 Task: Check a repository's "Traffic" to analyze its visitor data and trends.
Action: Mouse moved to (455, 181)
Screenshot: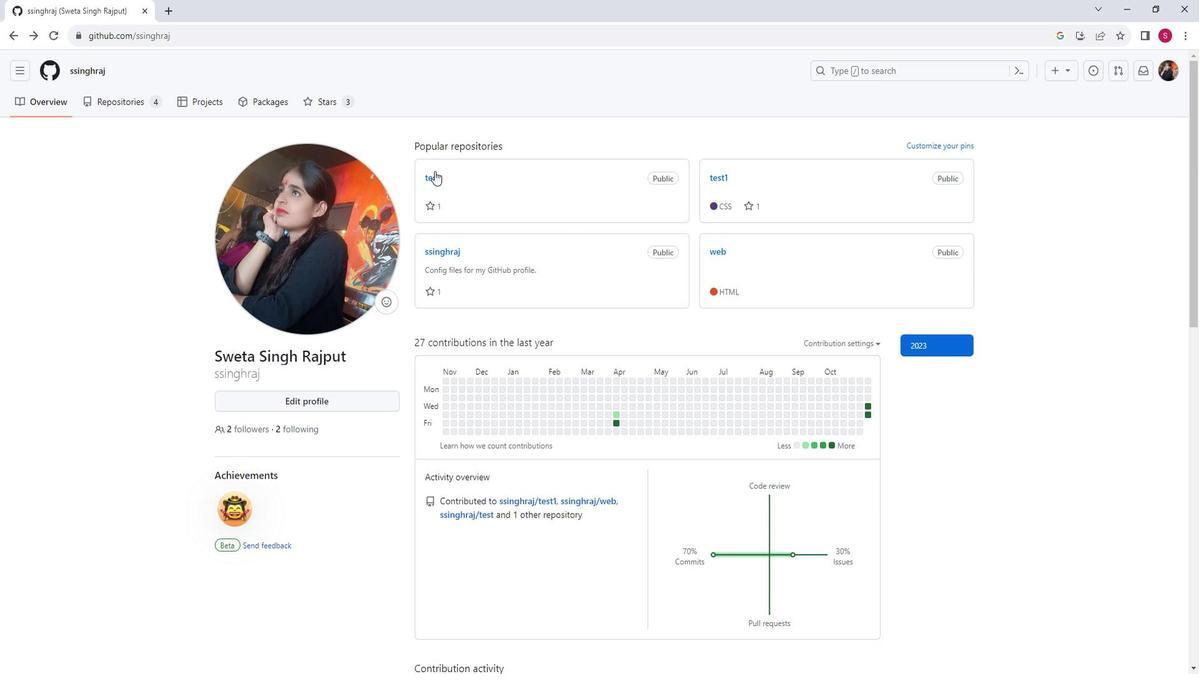 
Action: Mouse pressed left at (455, 181)
Screenshot: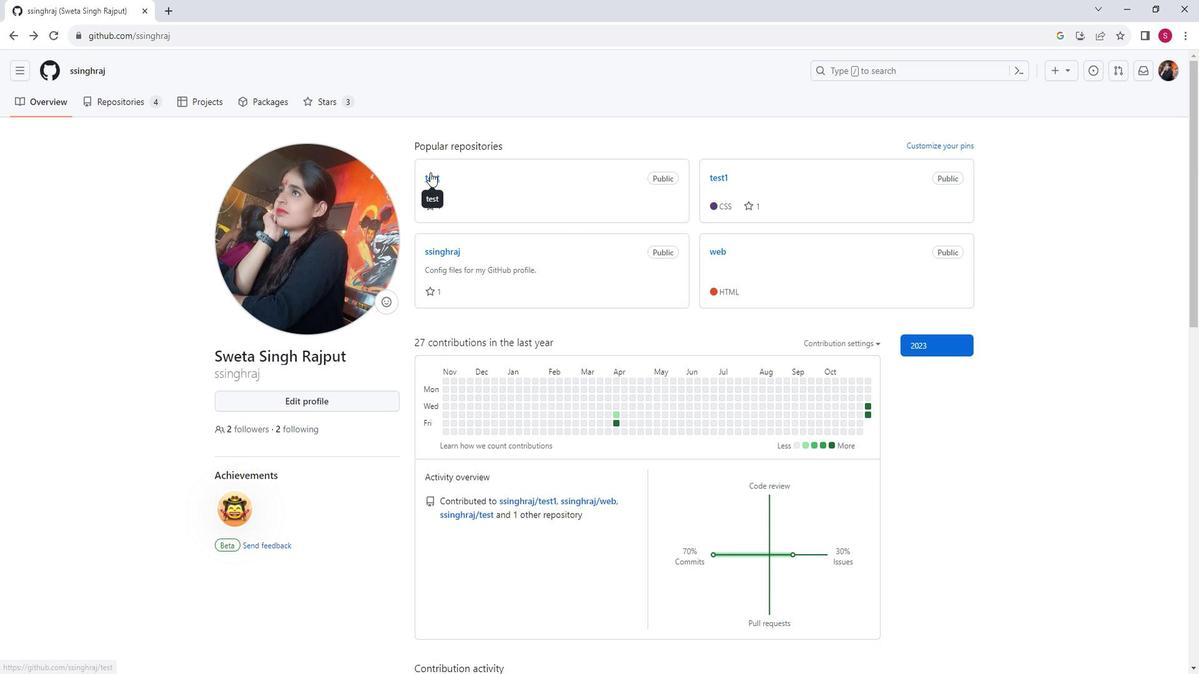 
Action: Mouse moved to (517, 113)
Screenshot: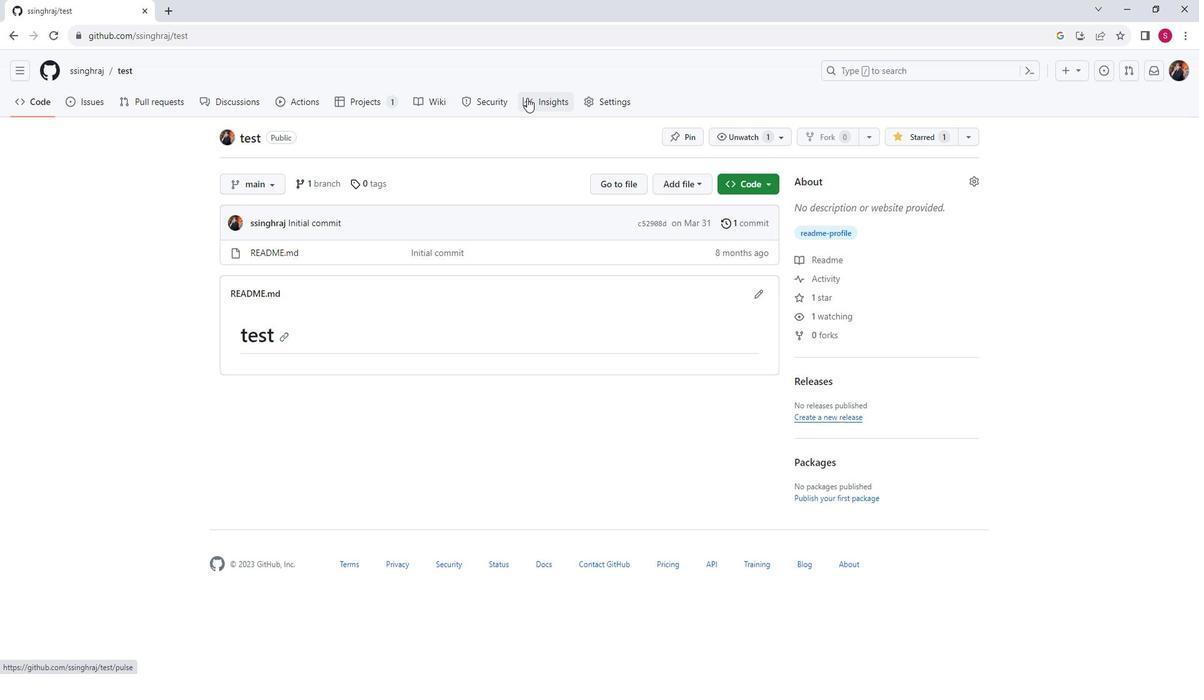 
Action: Mouse pressed left at (517, 113)
Screenshot: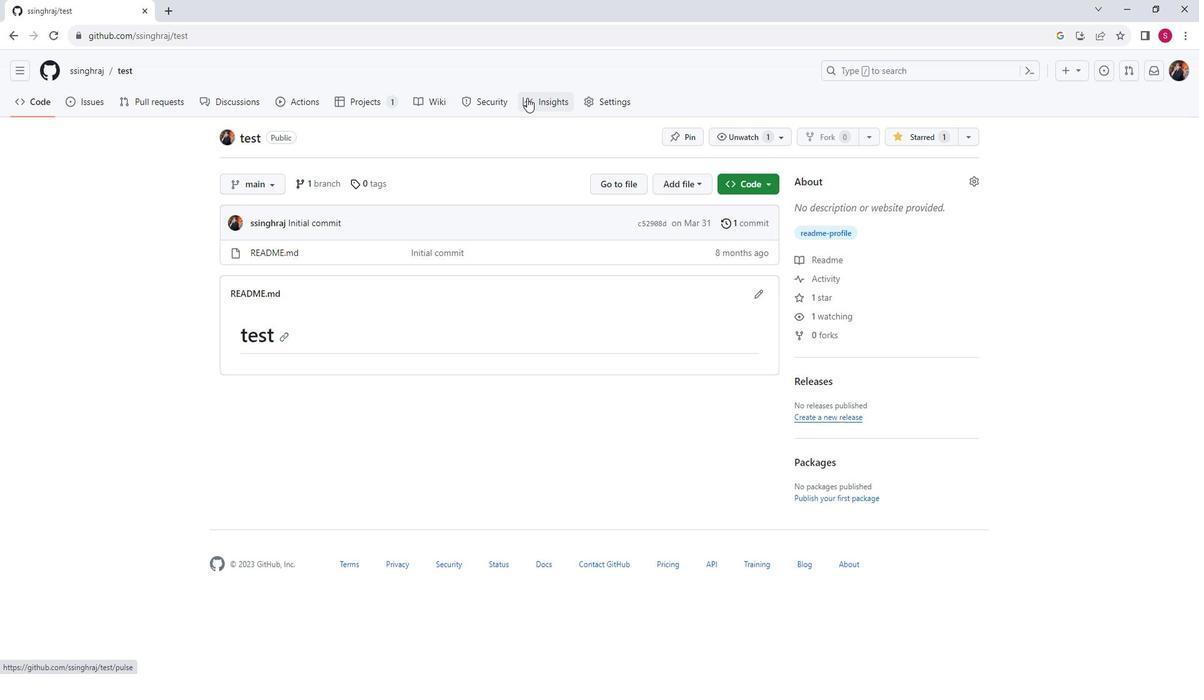 
Action: Mouse moved to (370, 246)
Screenshot: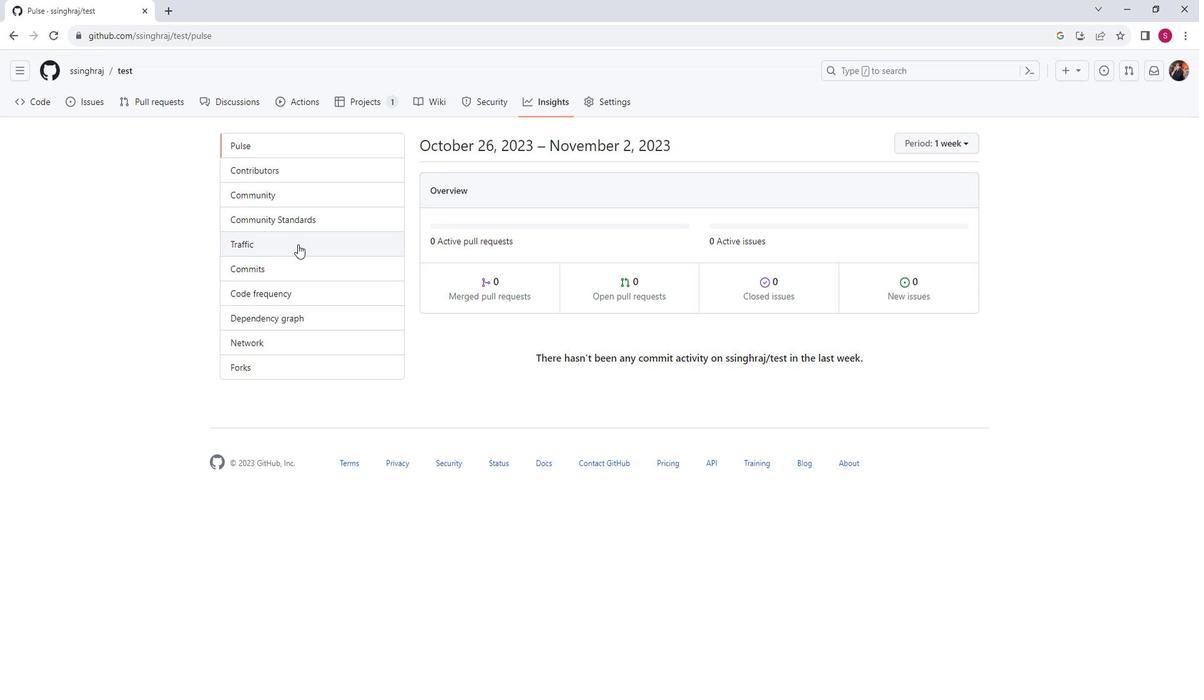 
Action: Mouse pressed left at (370, 246)
Screenshot: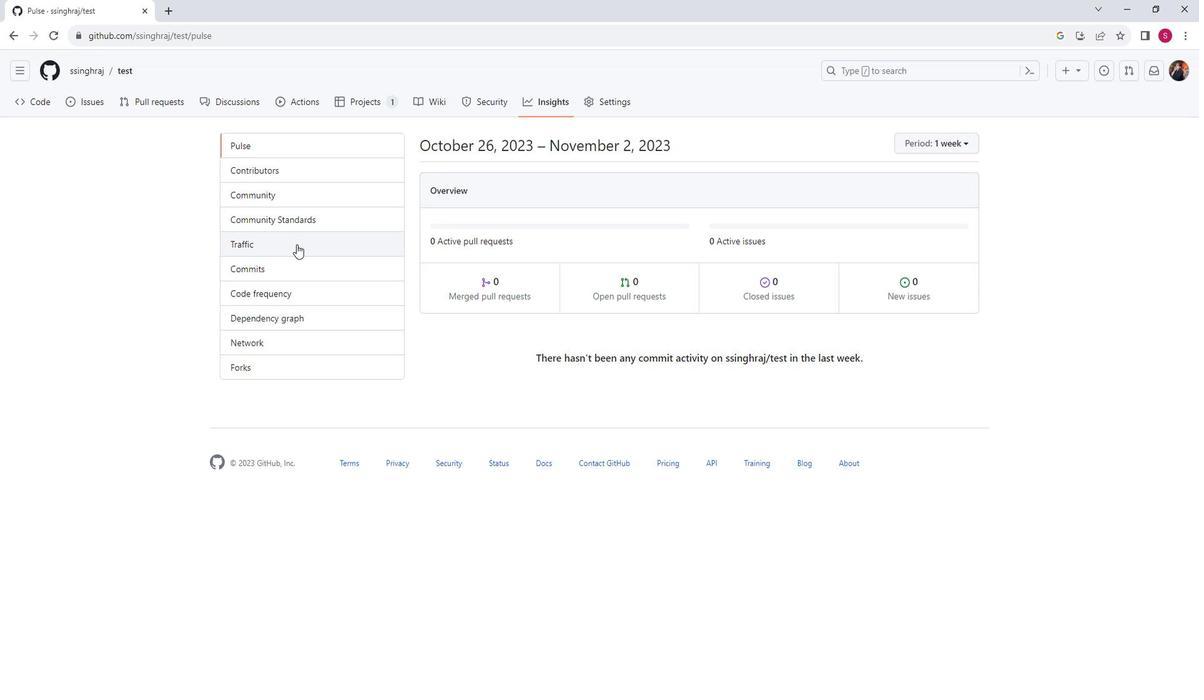 
Action: Mouse moved to (555, 326)
Screenshot: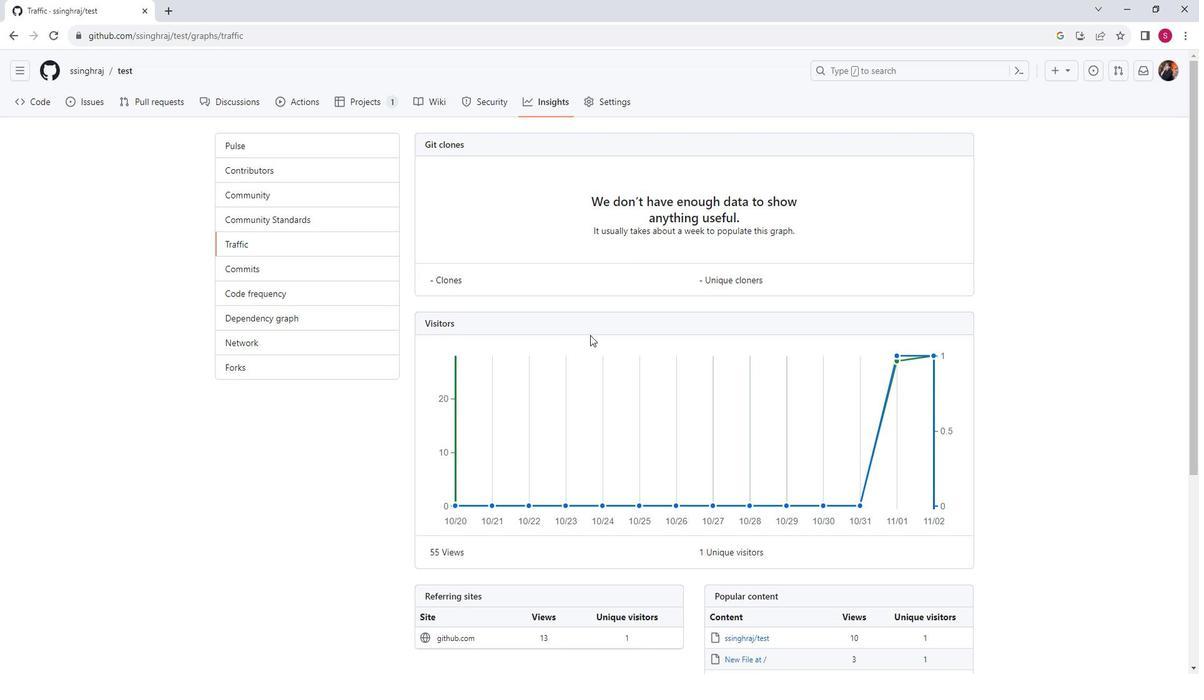 
Action: Mouse scrolled (555, 325) with delta (0, 0)
Screenshot: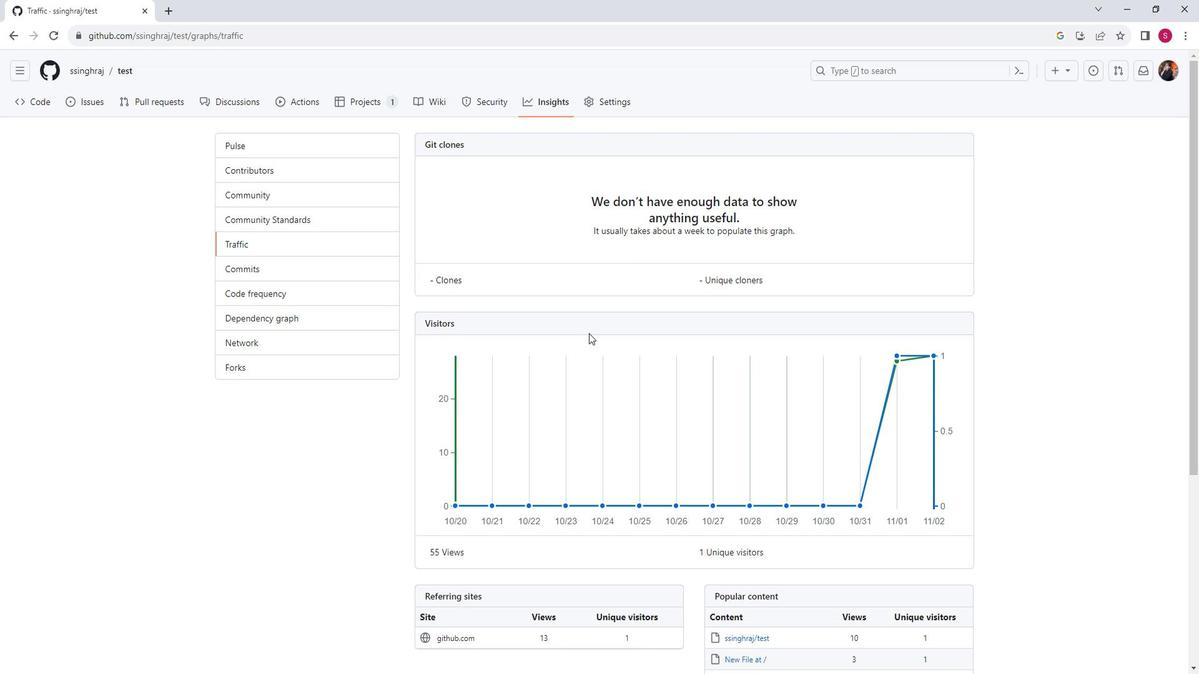 
Action: Mouse scrolled (555, 325) with delta (0, 0)
Screenshot: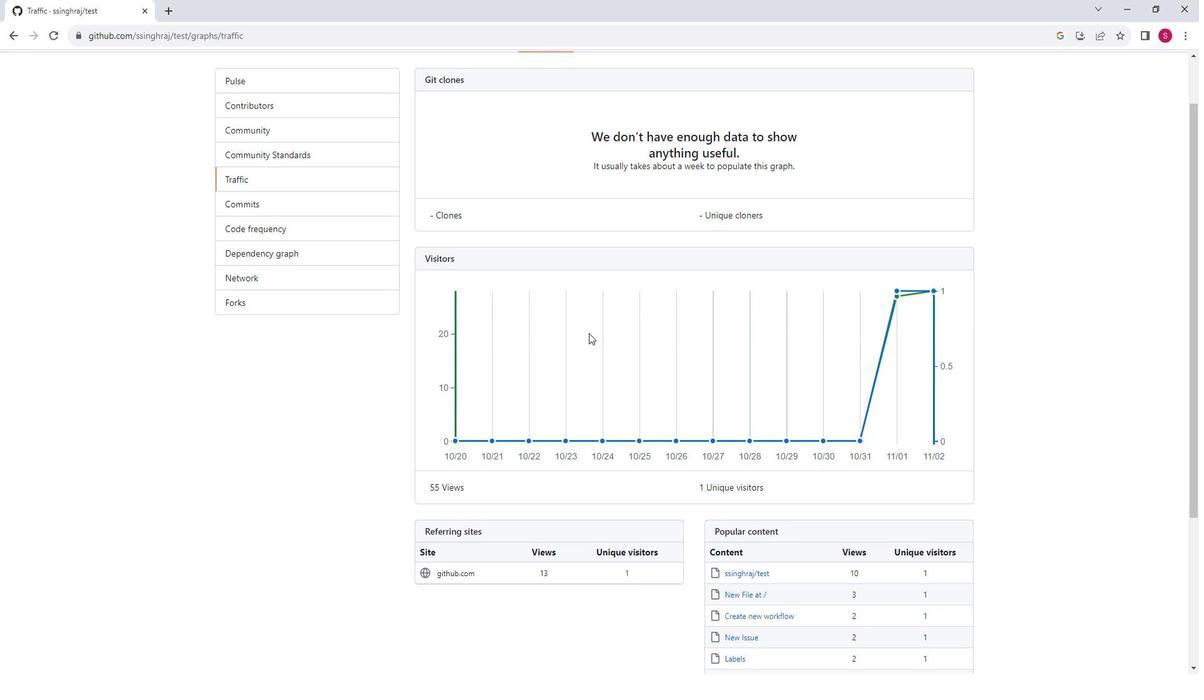 
Action: Mouse scrolled (555, 325) with delta (0, 0)
Screenshot: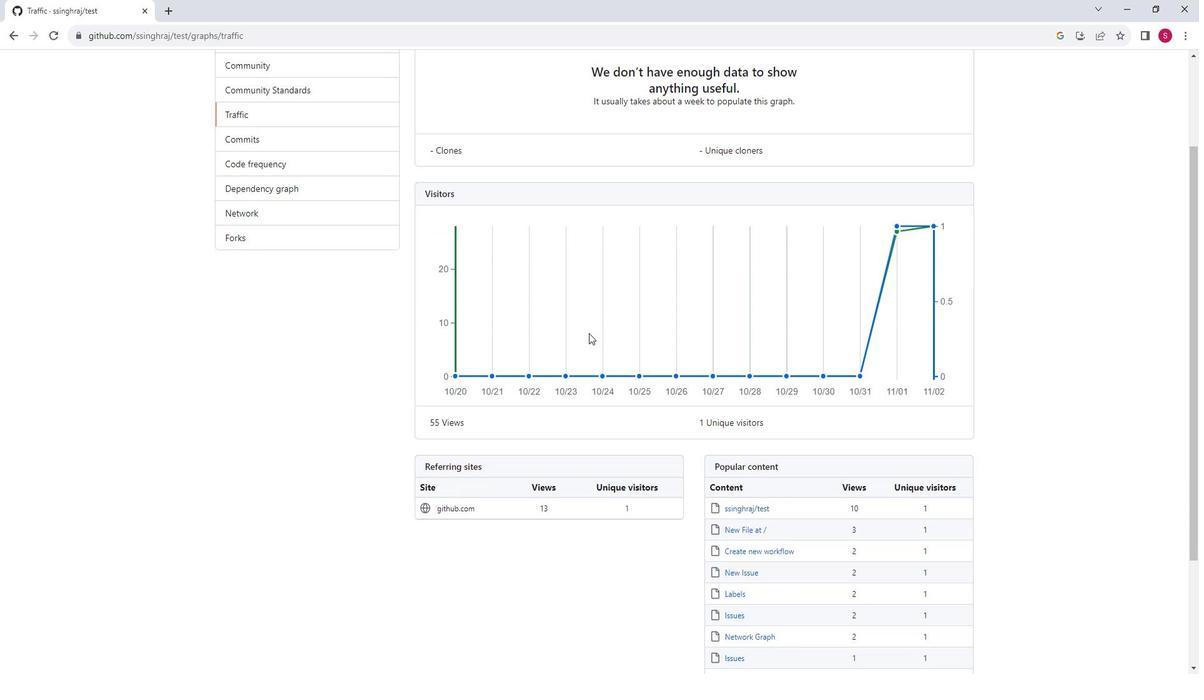 
Action: Mouse moved to (457, 349)
Screenshot: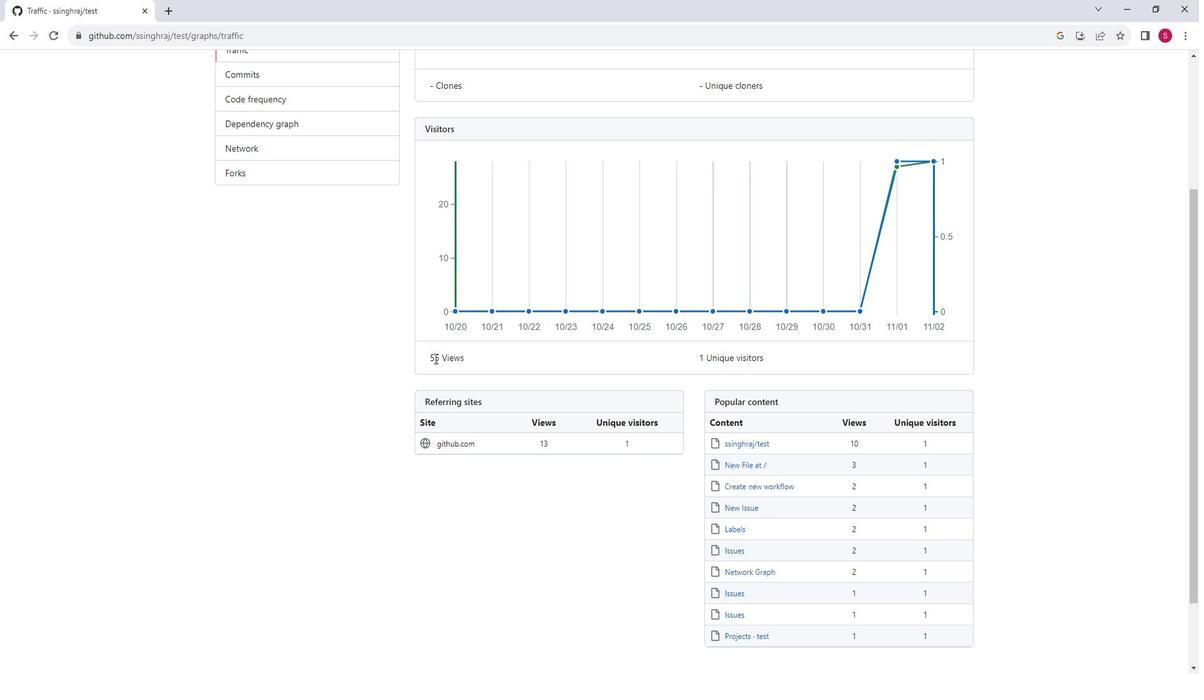 
Action: Mouse pressed left at (457, 349)
Screenshot: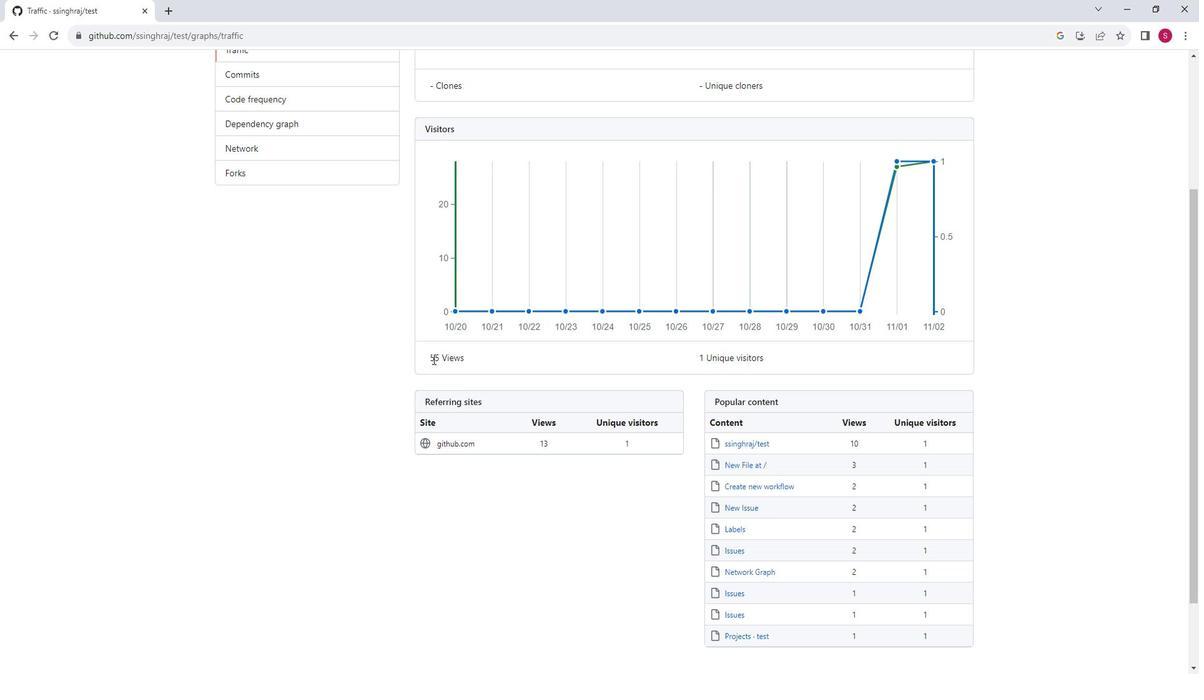 
Action: Mouse moved to (468, 349)
Screenshot: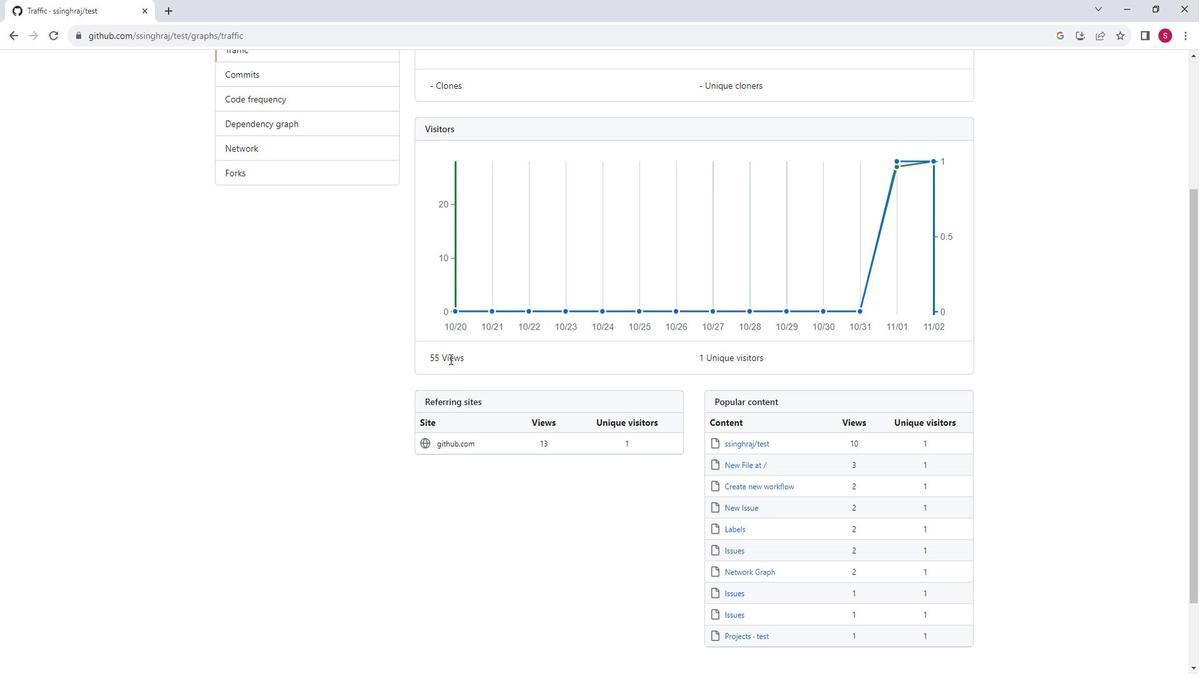 
Action: Mouse pressed left at (468, 349)
Screenshot: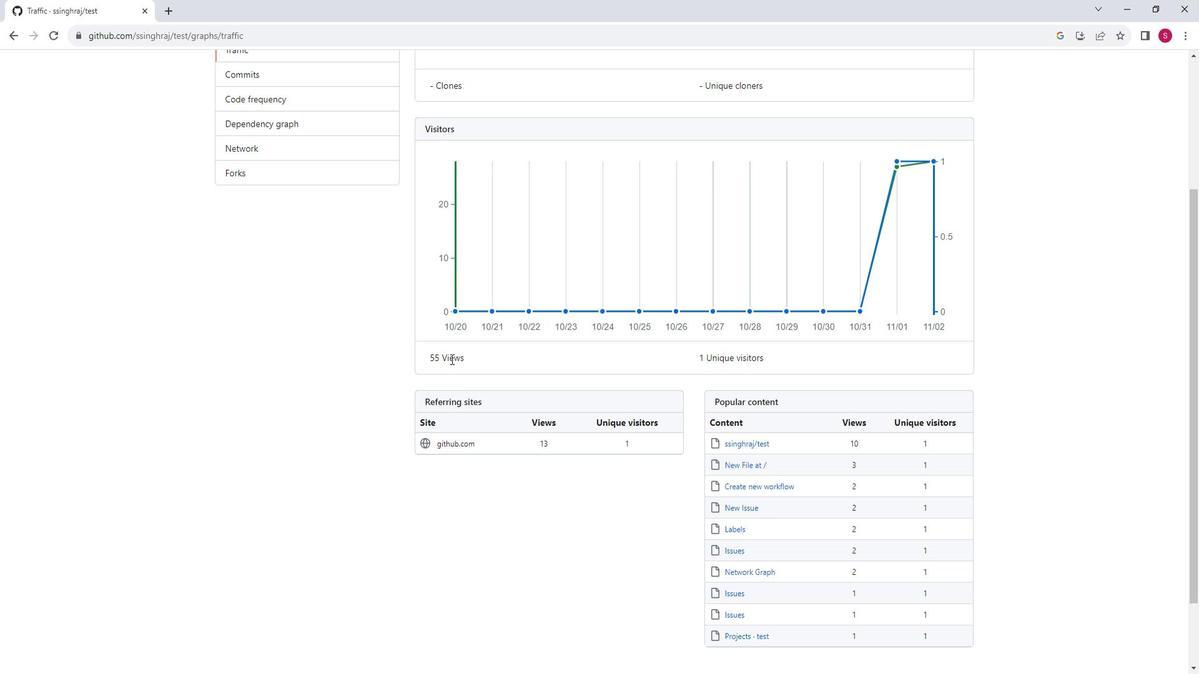 
Action: Mouse moved to (471, 350)
Screenshot: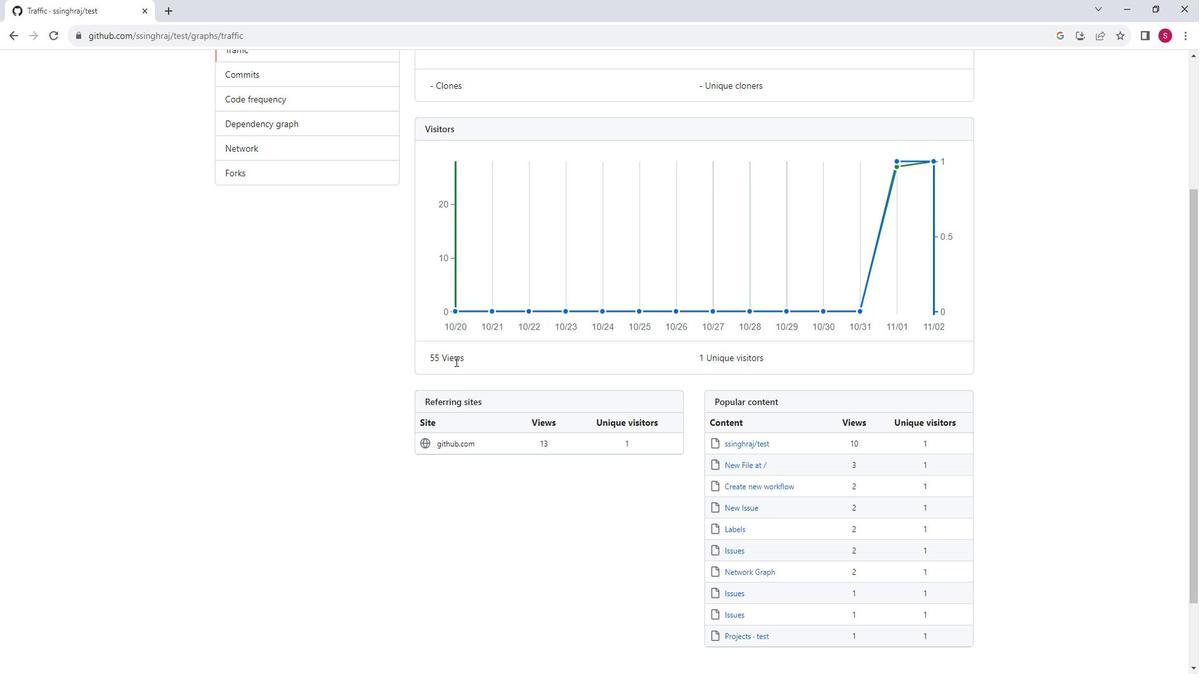 
Action: Mouse pressed left at (471, 350)
Screenshot: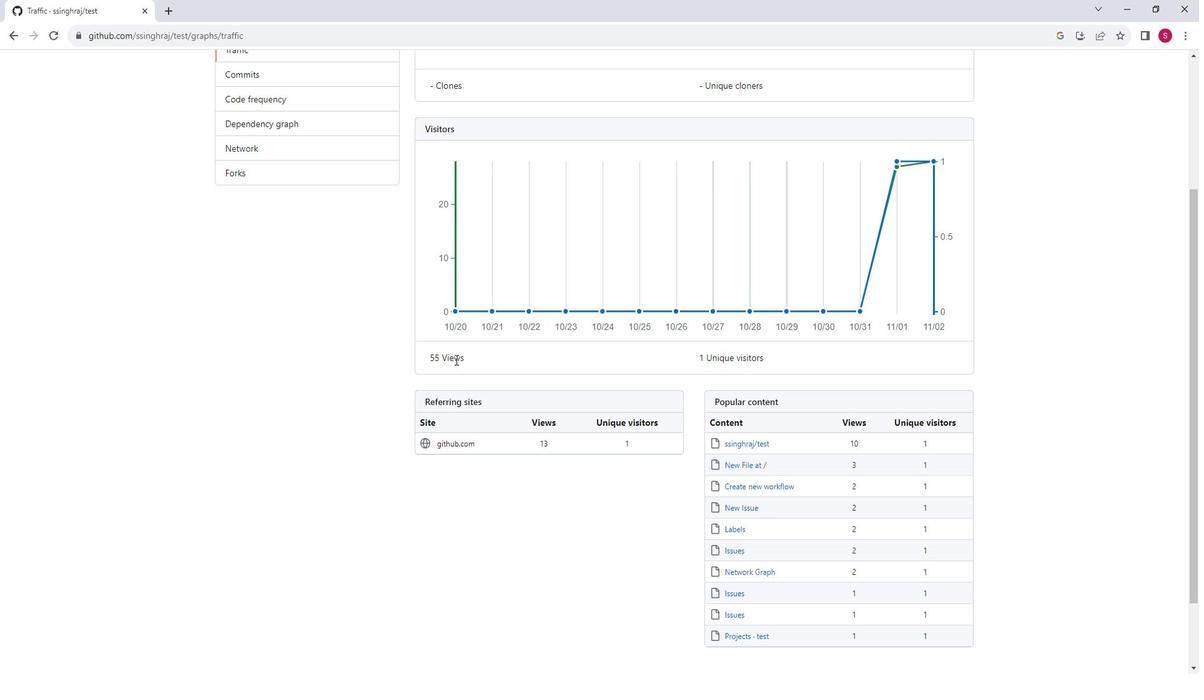 
Action: Mouse moved to (750, 169)
Screenshot: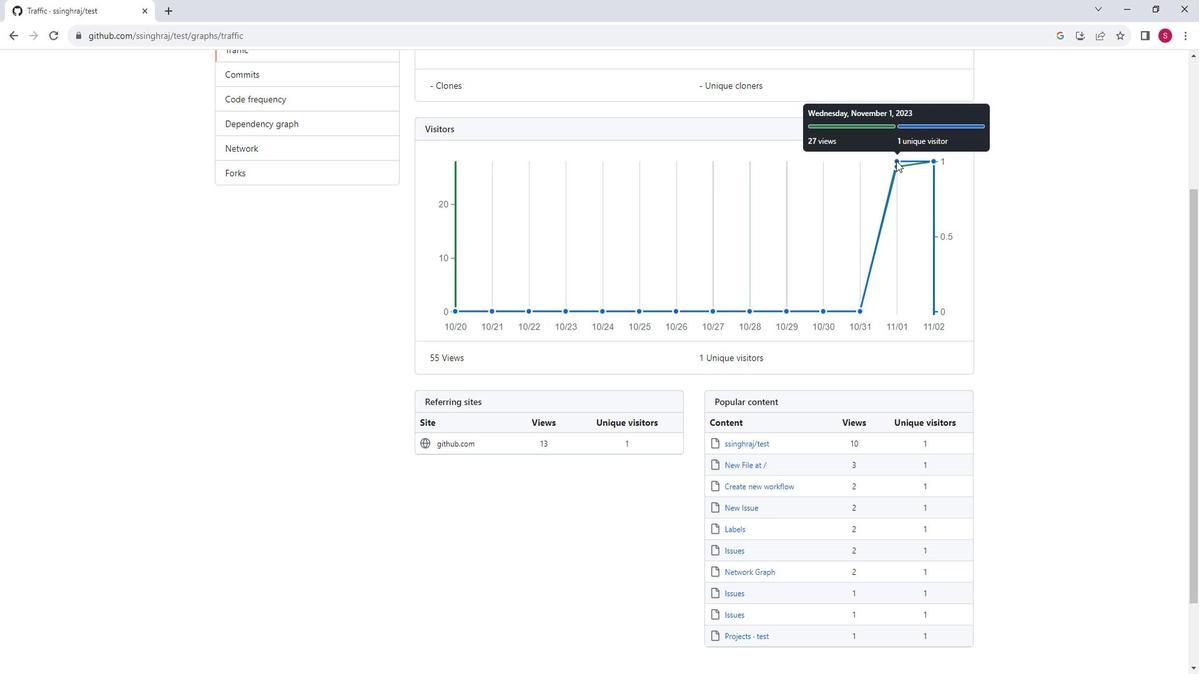 
Action: Mouse pressed left at (750, 169)
Screenshot: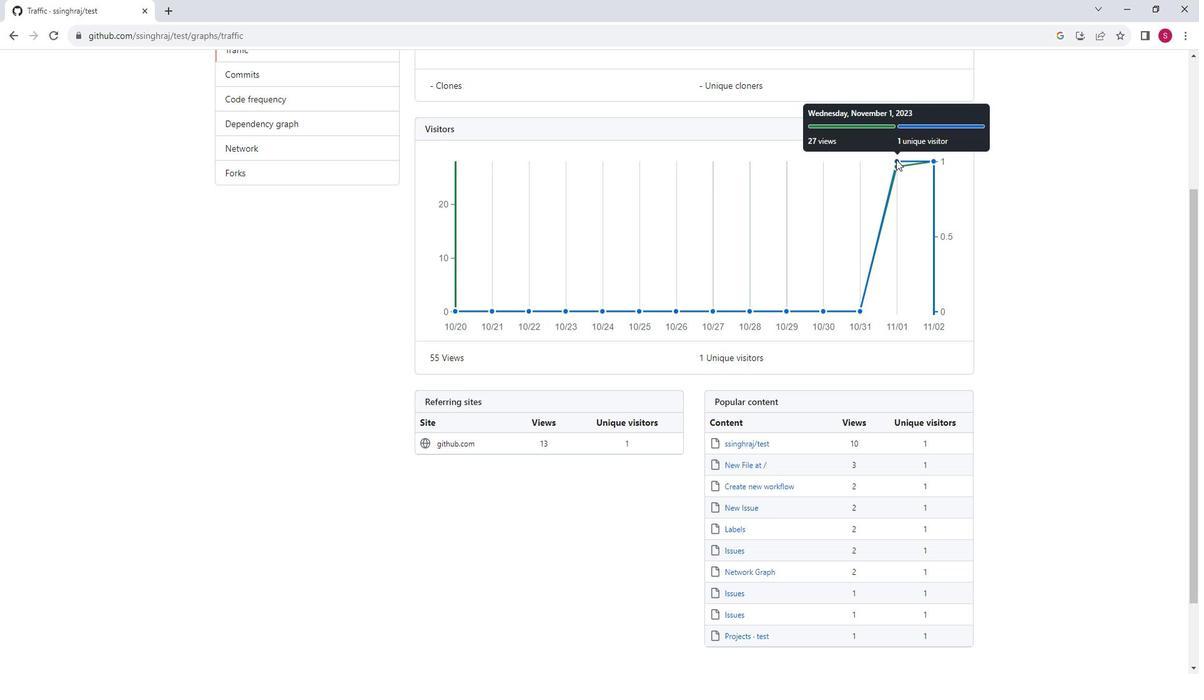 
Action: Mouse pressed left at (750, 169)
Screenshot: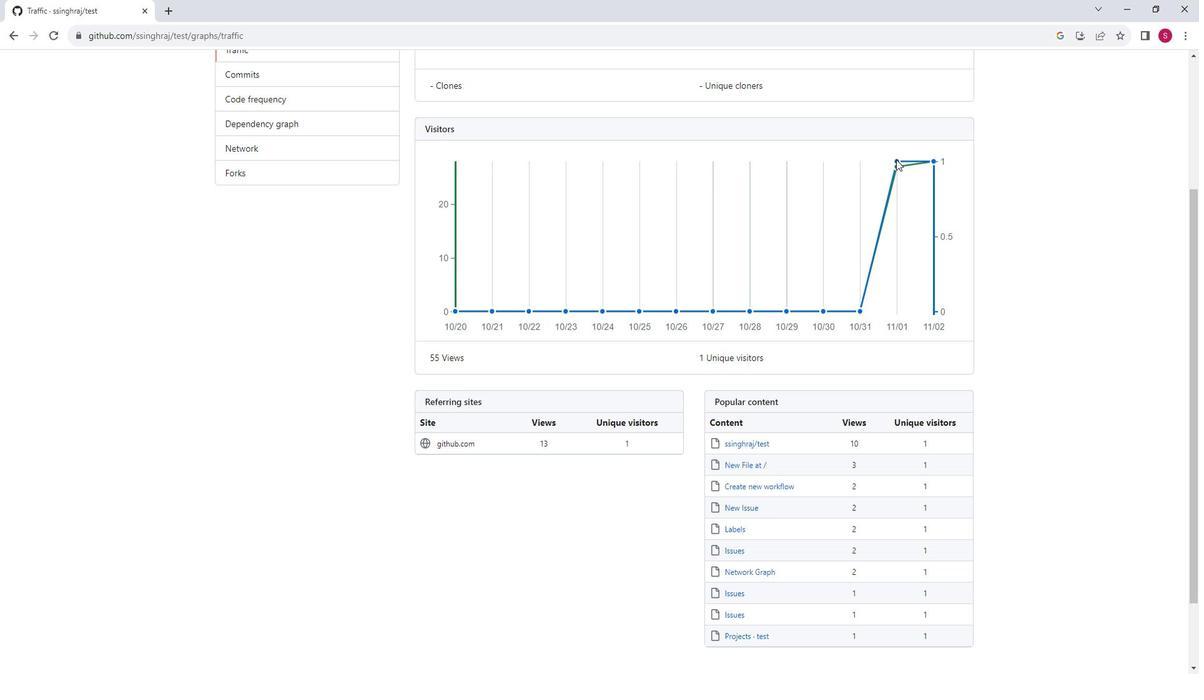 
Action: Mouse moved to (776, 236)
Screenshot: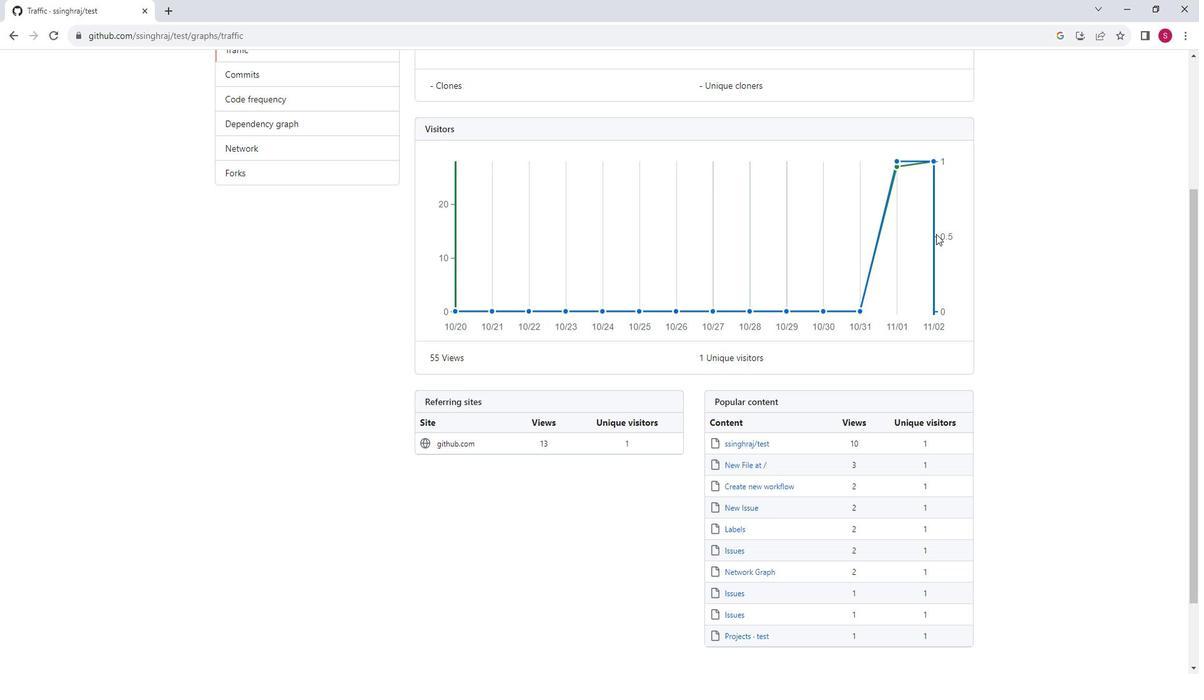 
Action: Mouse pressed left at (776, 236)
Screenshot: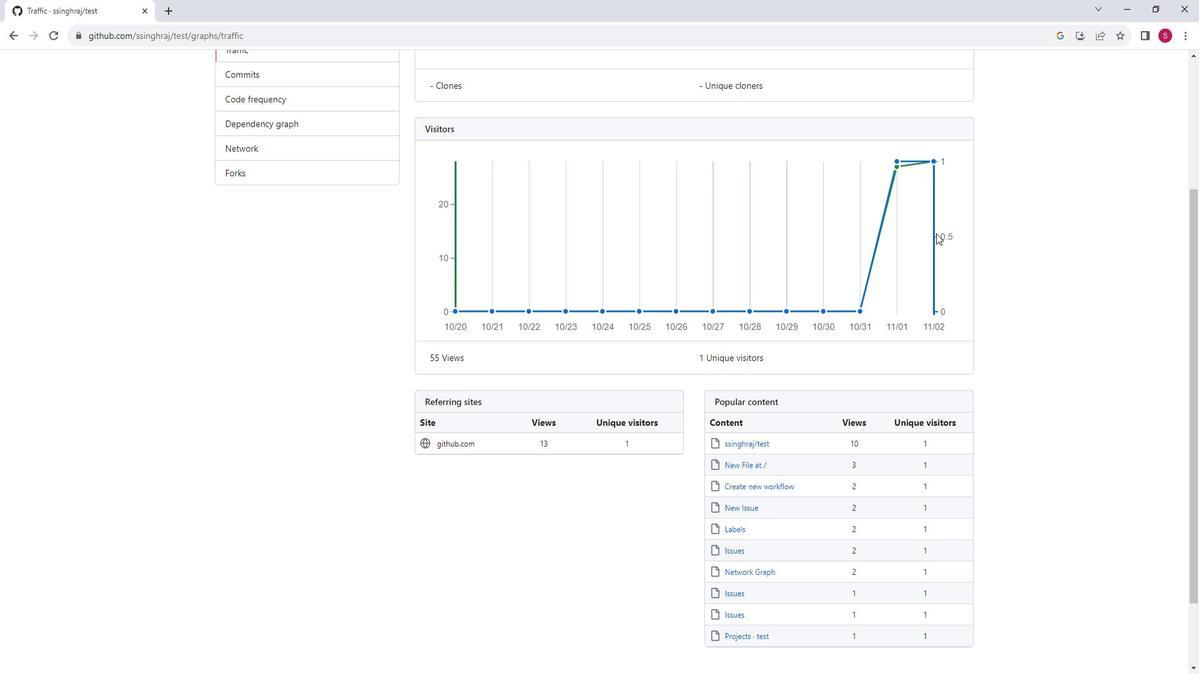 
Action: Mouse moved to (774, 306)
Screenshot: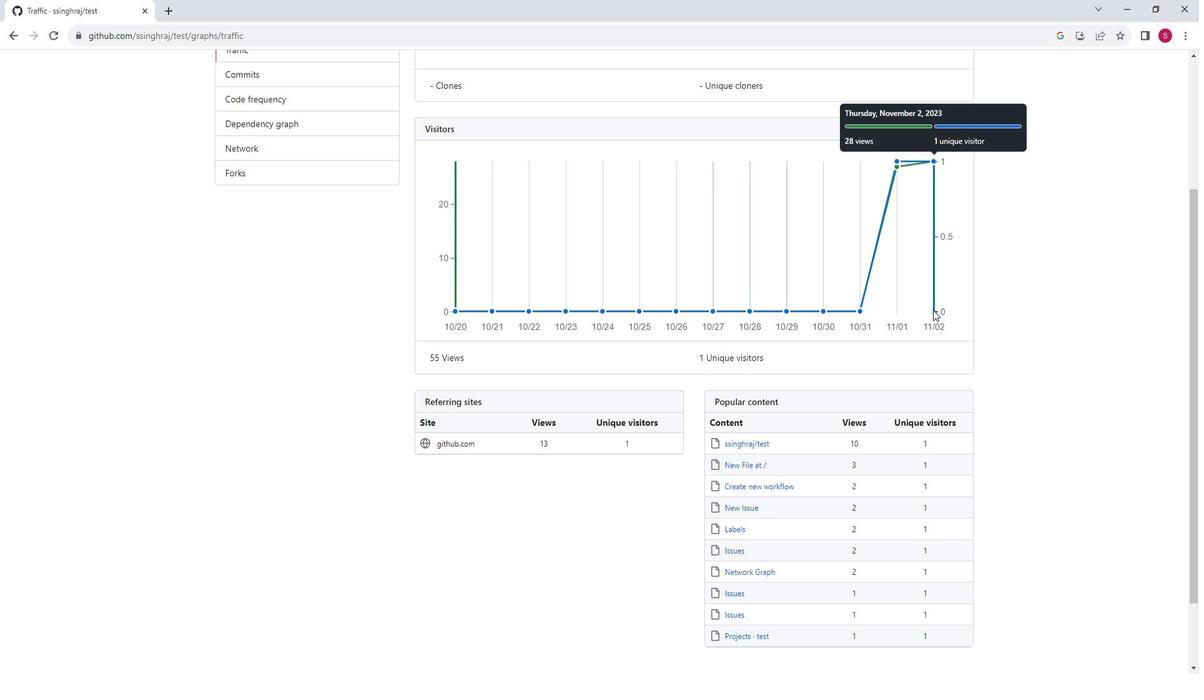 
Action: Mouse pressed left at (774, 306)
Screenshot: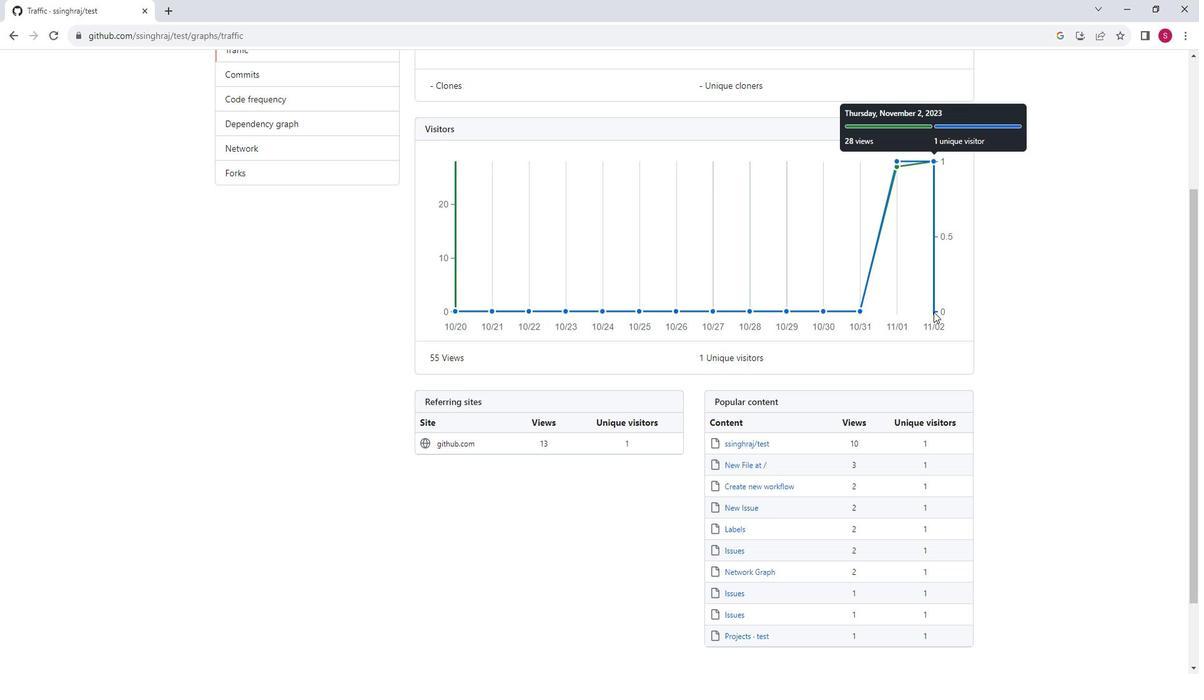 
Action: Mouse moved to (638, 359)
Screenshot: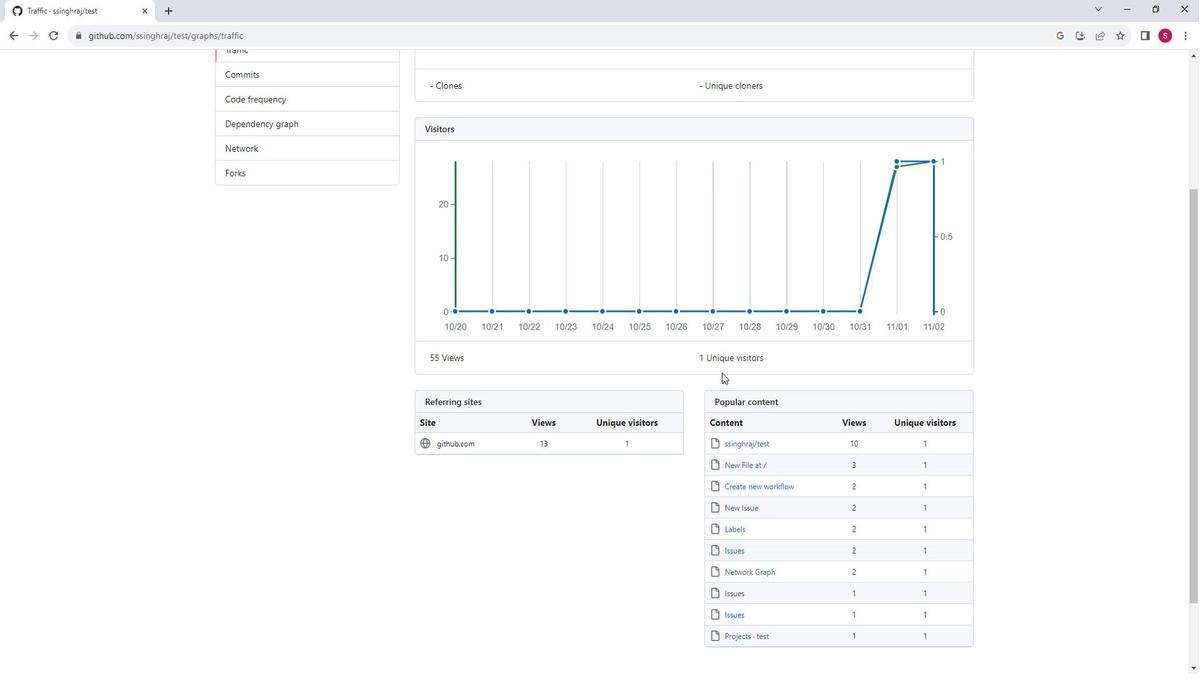 
Action: Mouse scrolled (638, 359) with delta (0, 0)
Screenshot: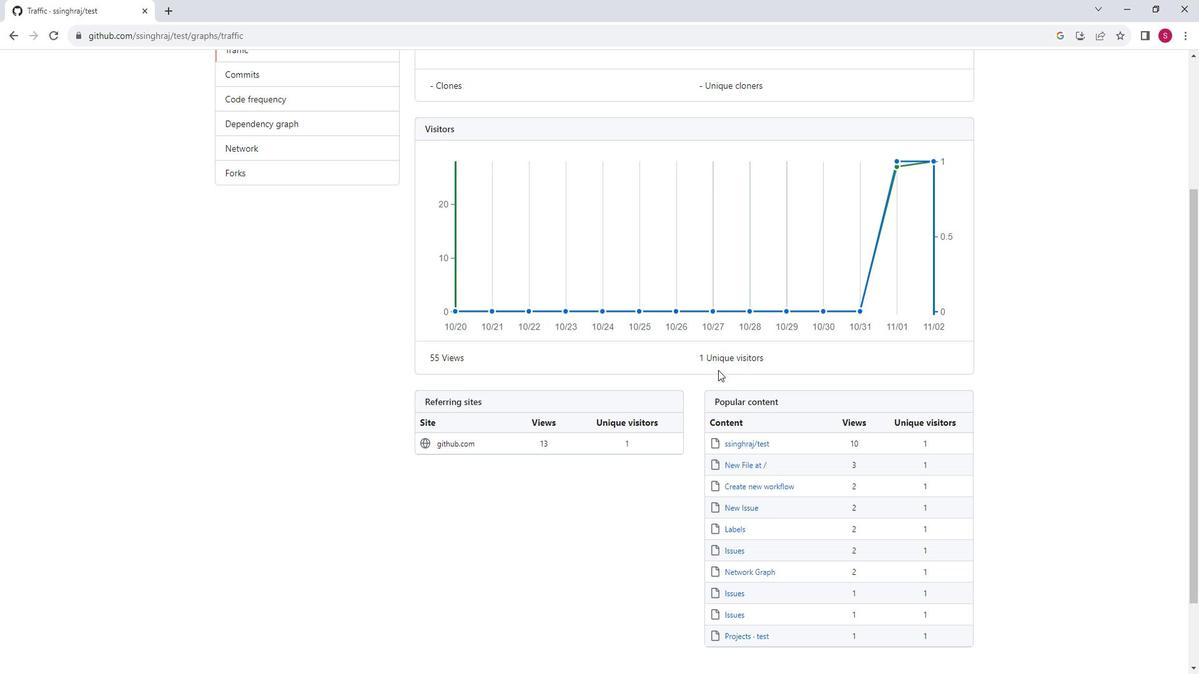 
Action: Mouse moved to (657, 244)
Screenshot: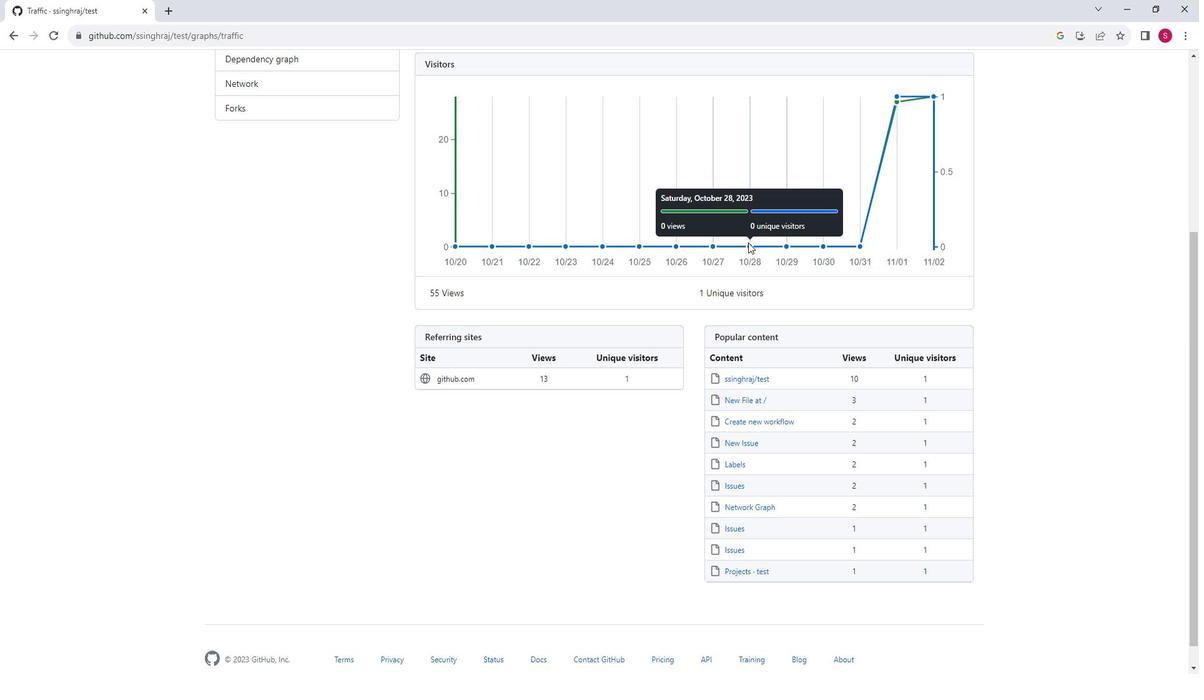 
Action: Mouse scrolled (657, 244) with delta (0, 0)
Screenshot: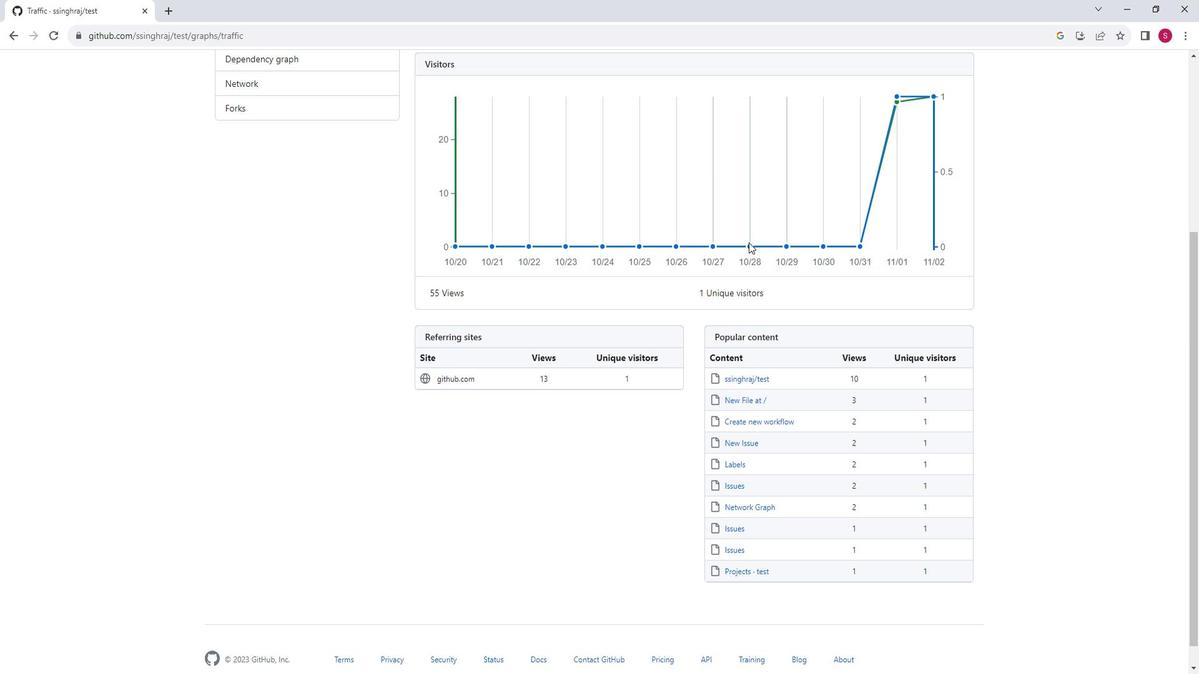
Action: Mouse scrolled (657, 244) with delta (0, 0)
Screenshot: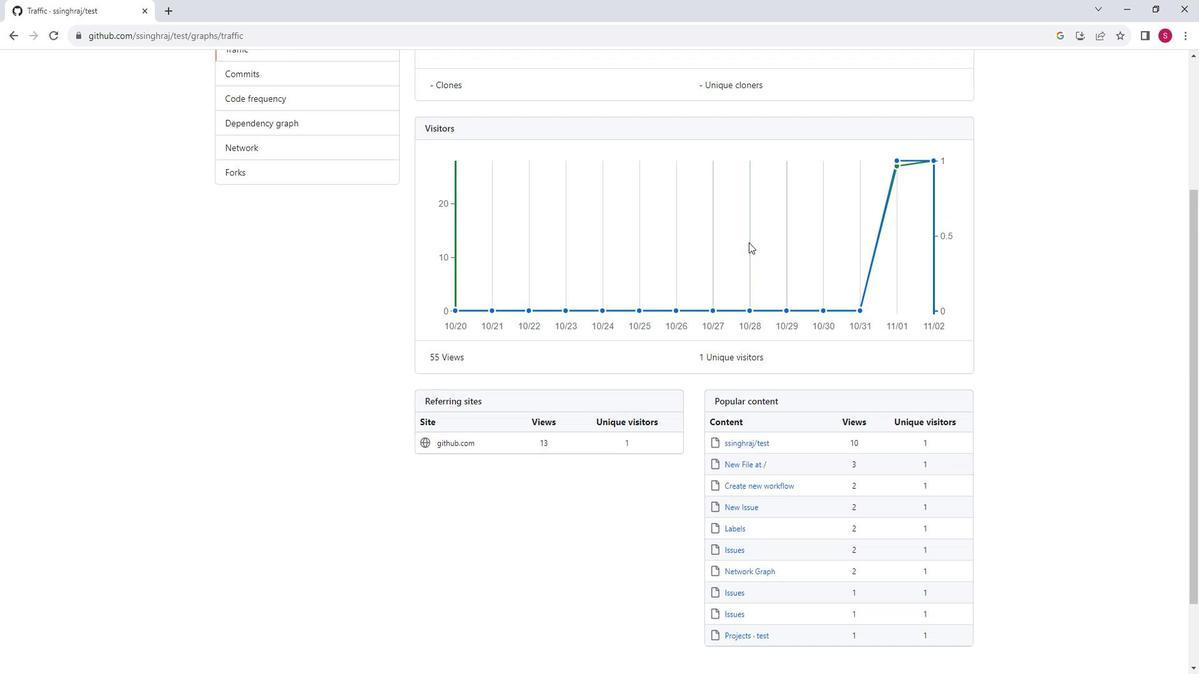 
Action: Mouse moved to (595, 99)
Screenshot: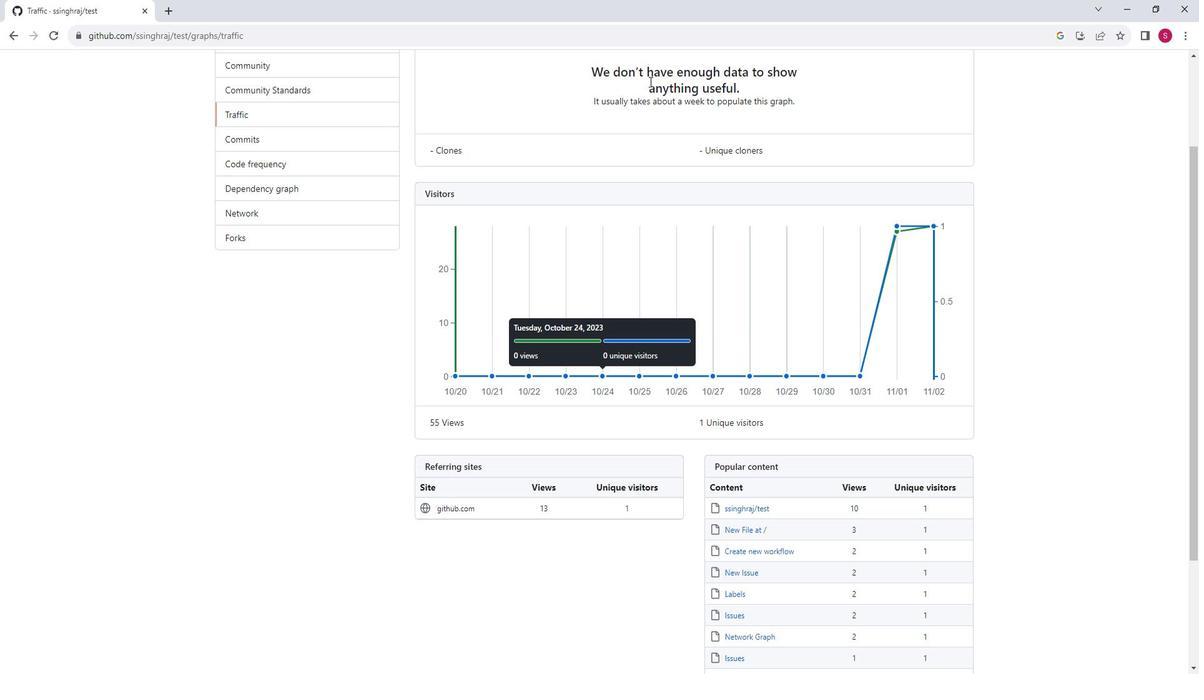 
Action: Mouse scrolled (595, 99) with delta (0, 0)
Screenshot: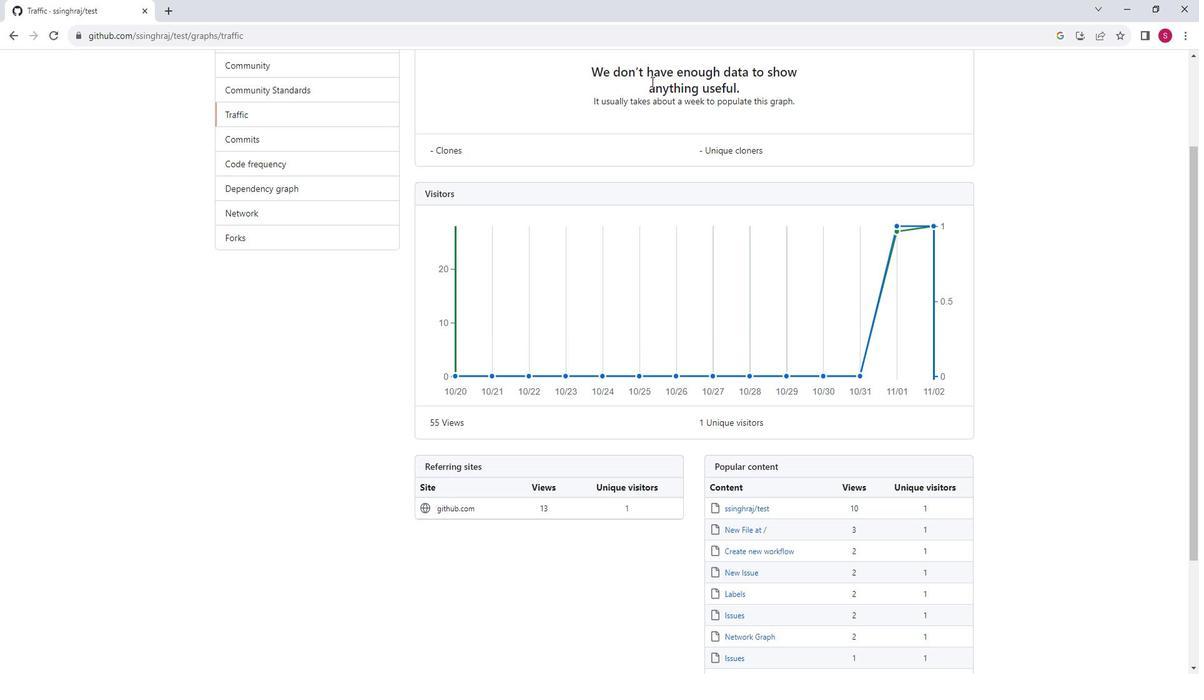
Action: Mouse scrolled (595, 99) with delta (0, 0)
Screenshot: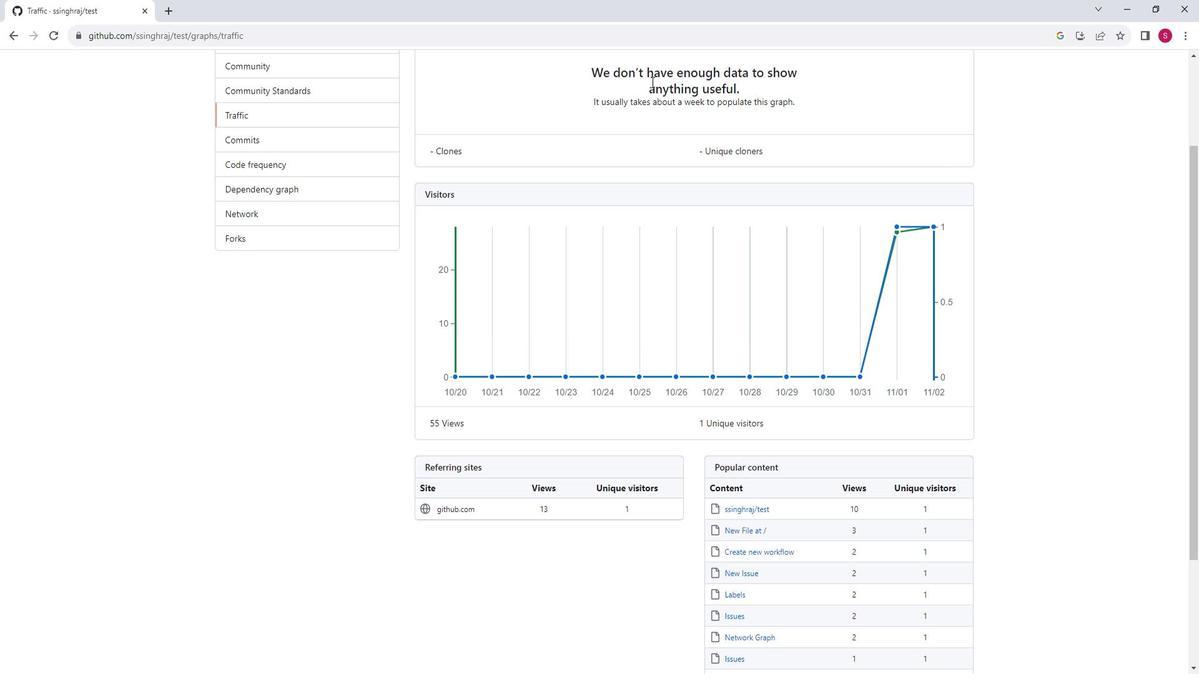 
Action: Mouse scrolled (595, 99) with delta (0, 0)
Screenshot: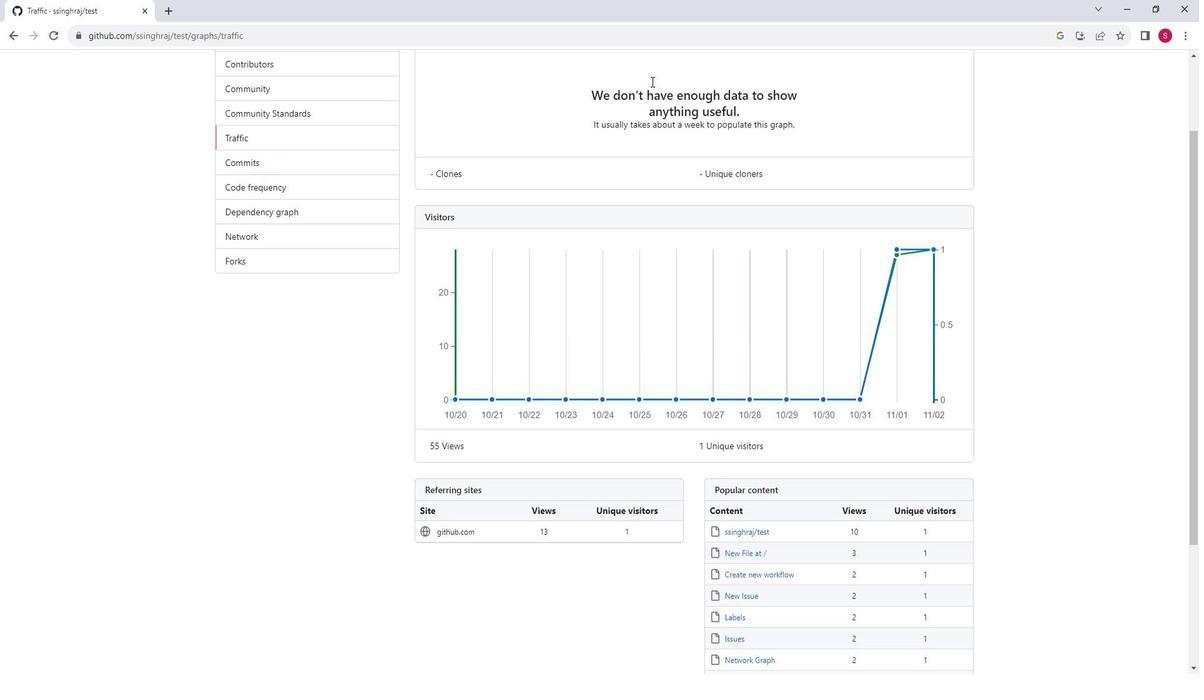 
Action: Mouse moved to (462, 277)
Screenshot: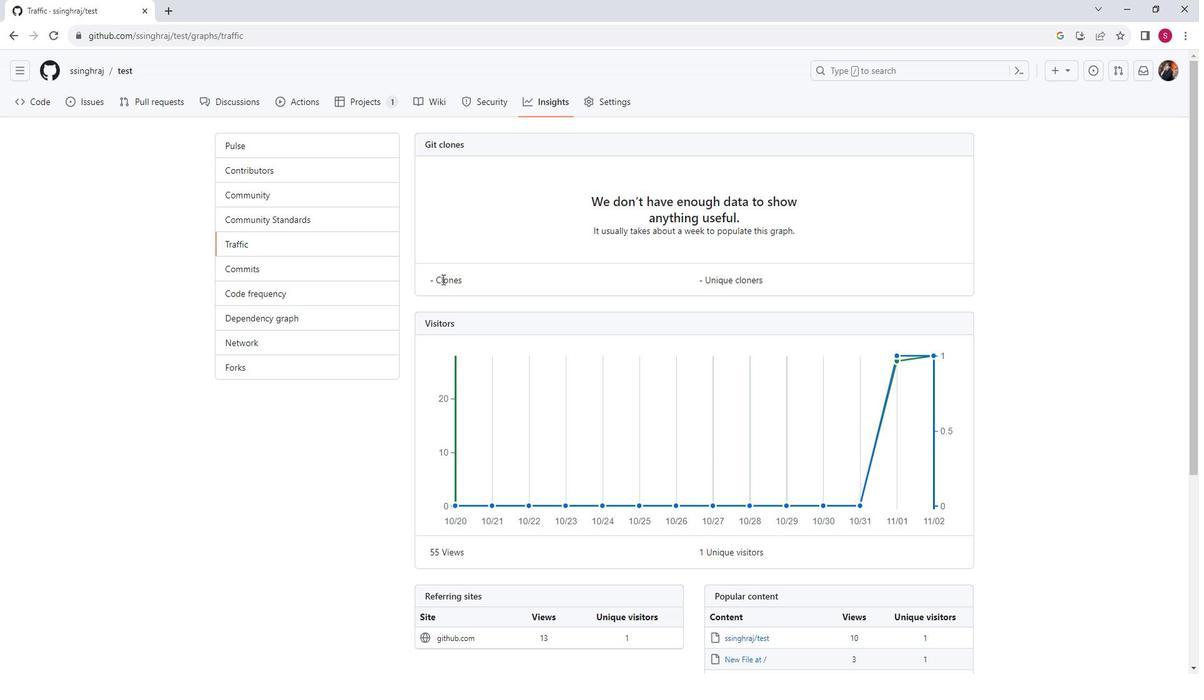 
Action: Mouse pressed left at (462, 277)
Screenshot: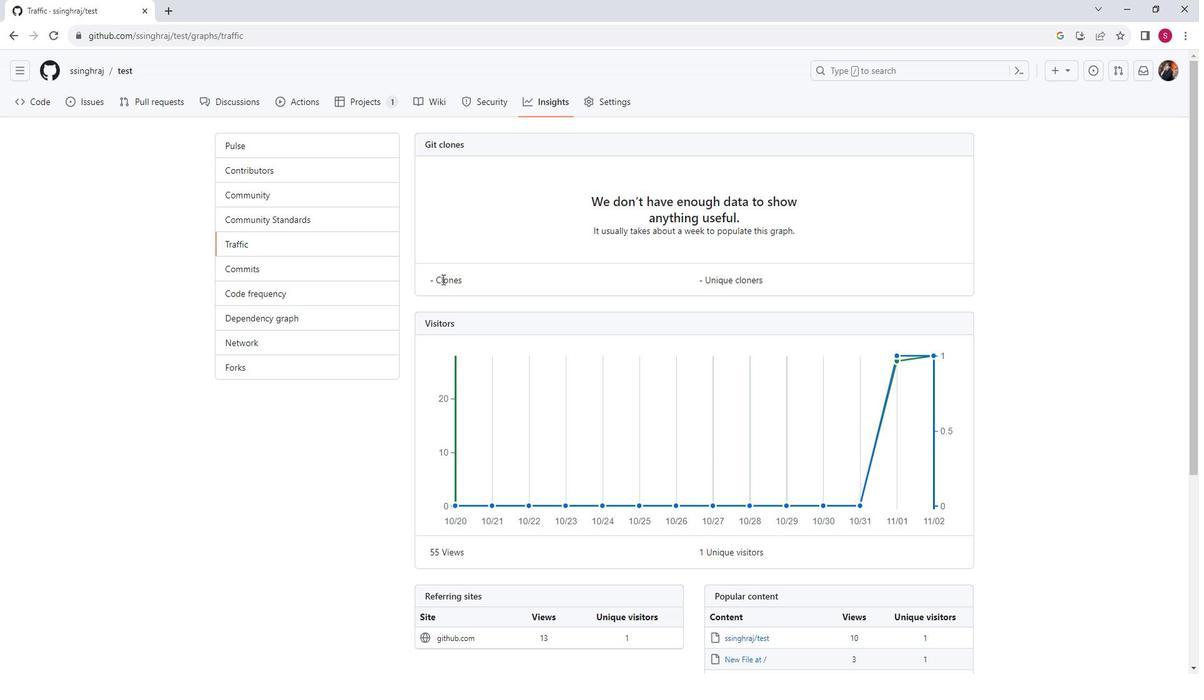 
Action: Mouse moved to (493, 297)
Screenshot: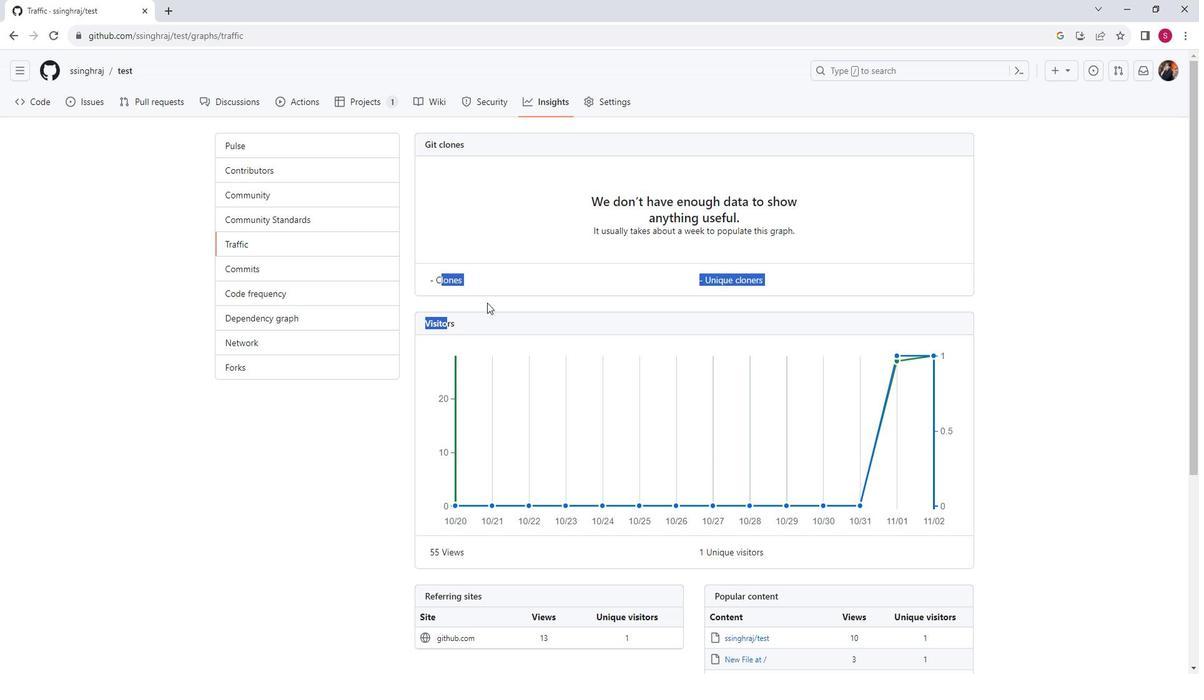 
Action: Mouse pressed left at (493, 297)
Screenshot: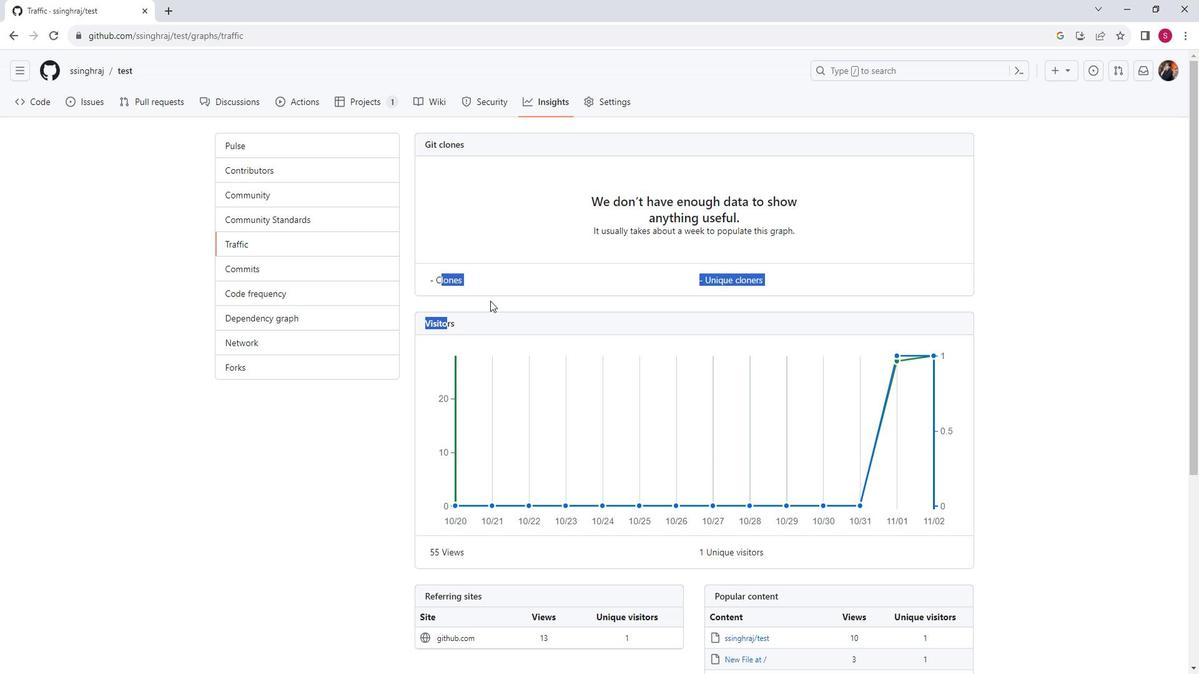 
Action: Mouse moved to (495, 371)
Screenshot: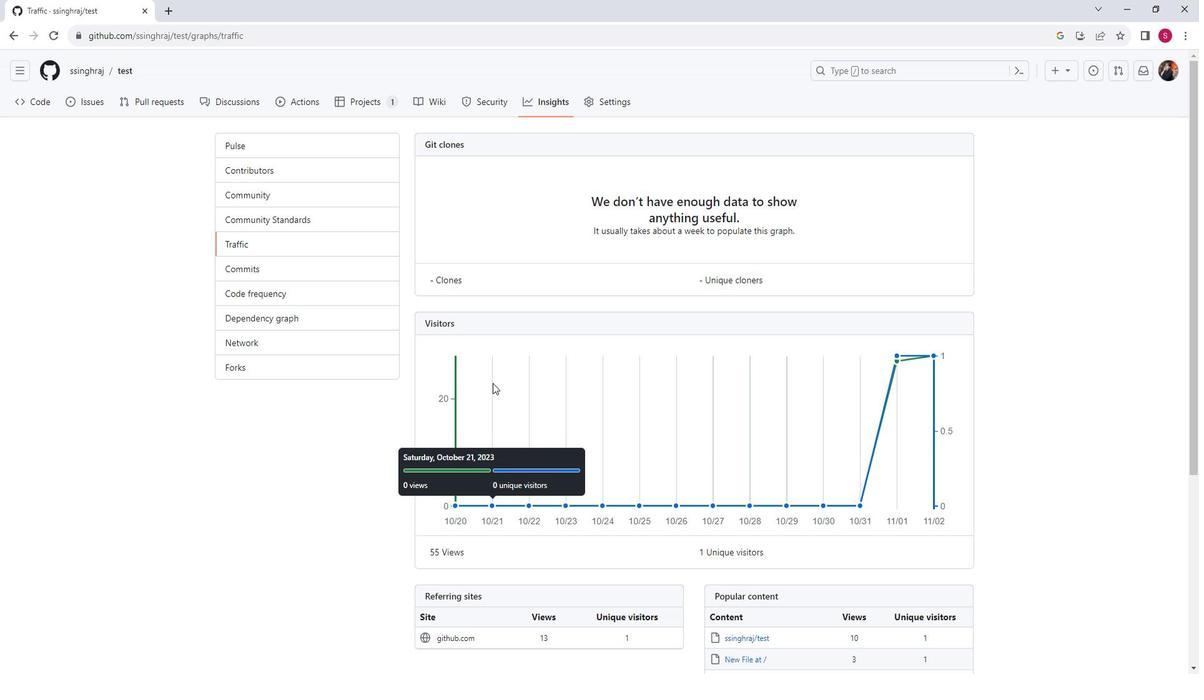 
Action: Mouse scrolled (495, 371) with delta (0, 0)
Screenshot: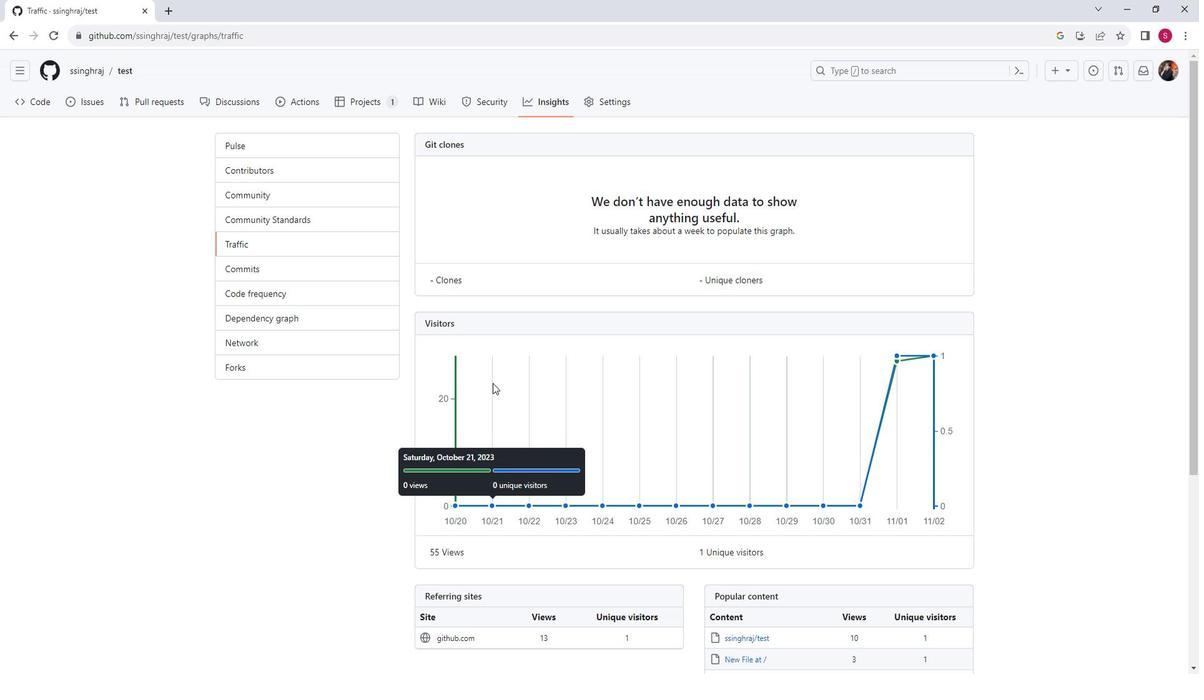 
Action: Mouse moved to (491, 362)
Screenshot: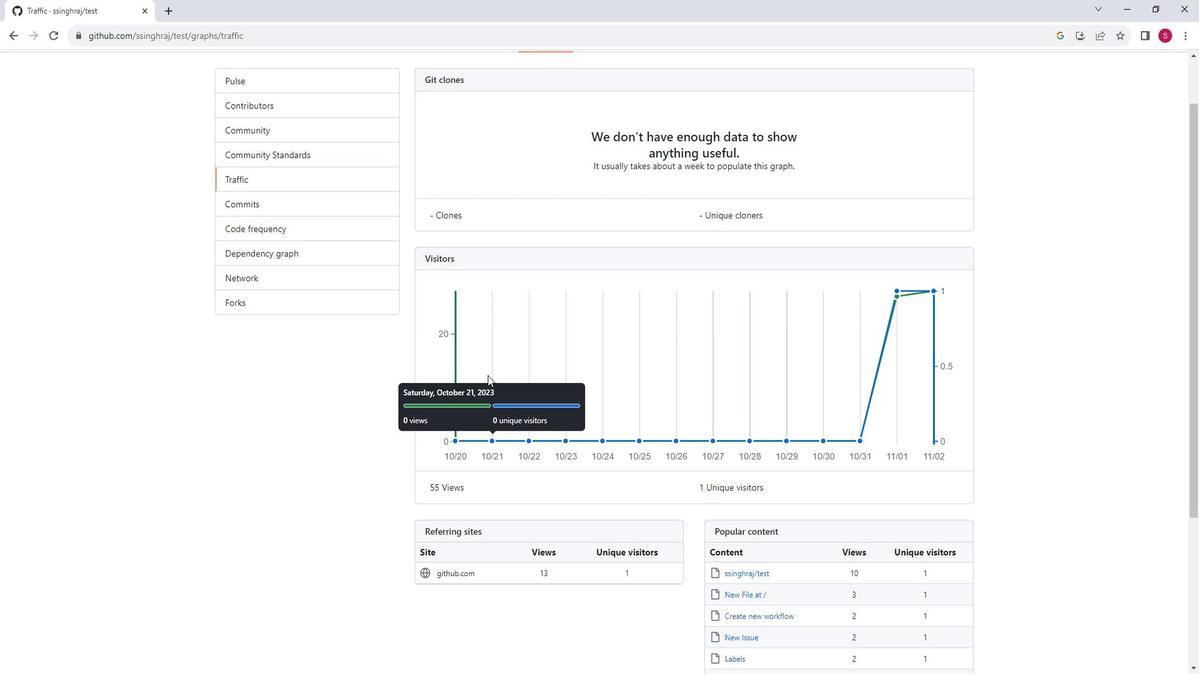 
Action: Mouse scrolled (491, 362) with delta (0, 0)
Screenshot: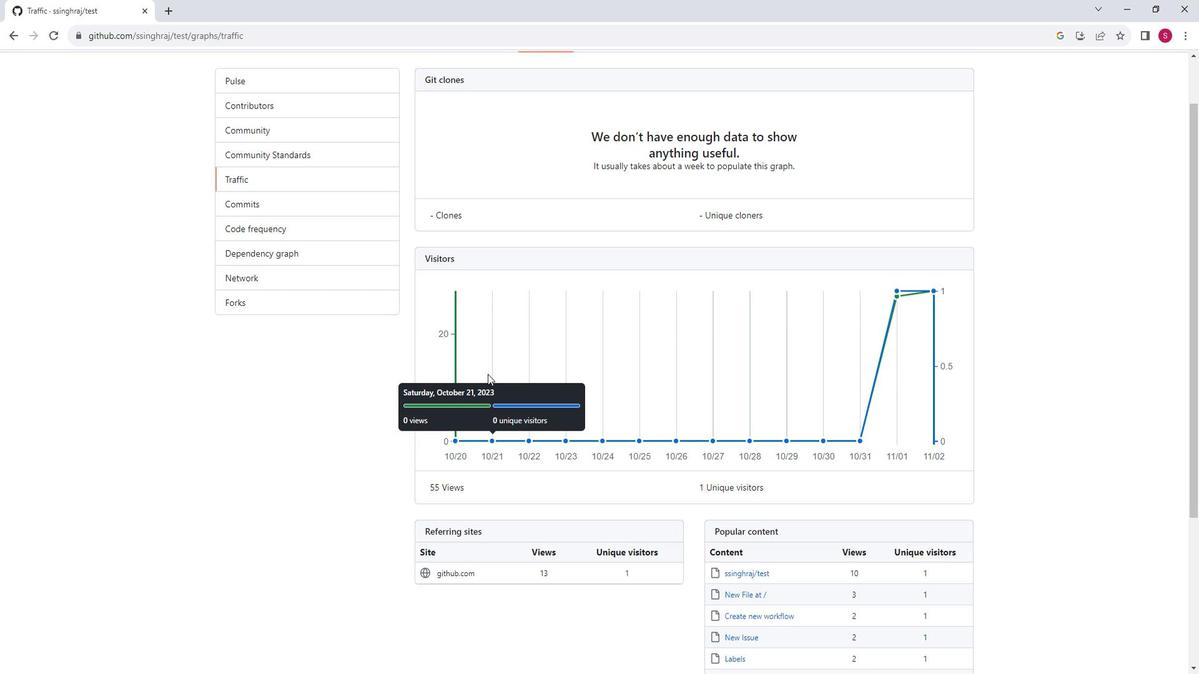 
Action: Mouse scrolled (491, 362) with delta (0, 0)
Screenshot: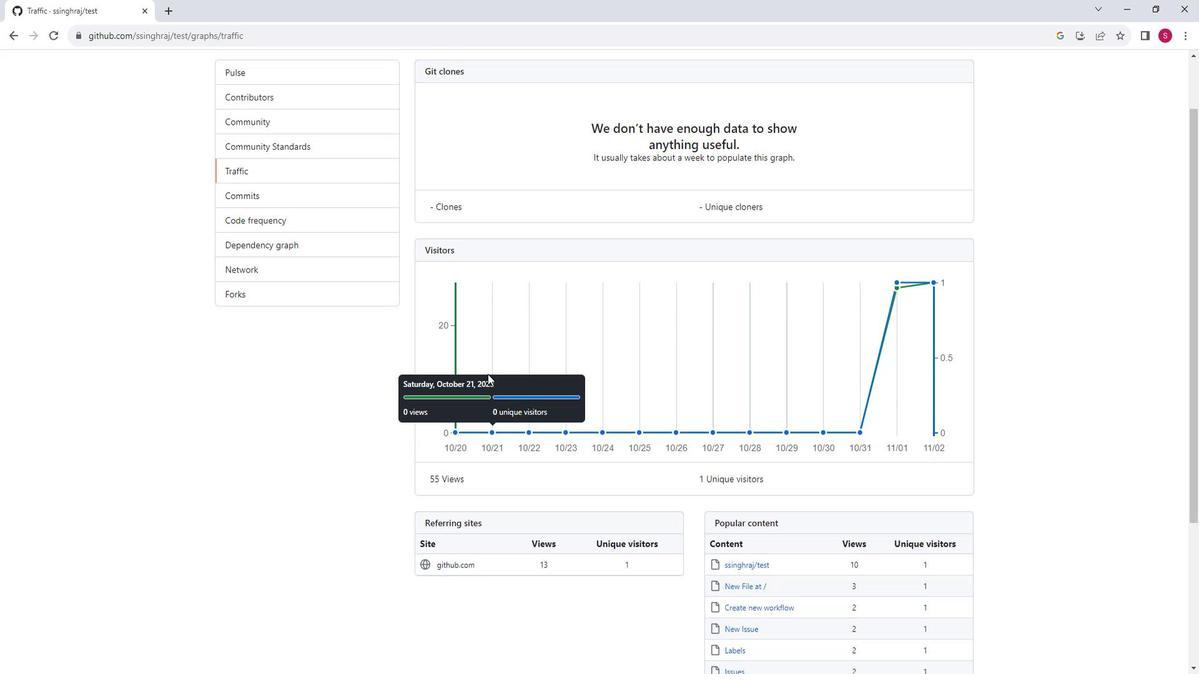 
Action: Mouse moved to (491, 362)
Screenshot: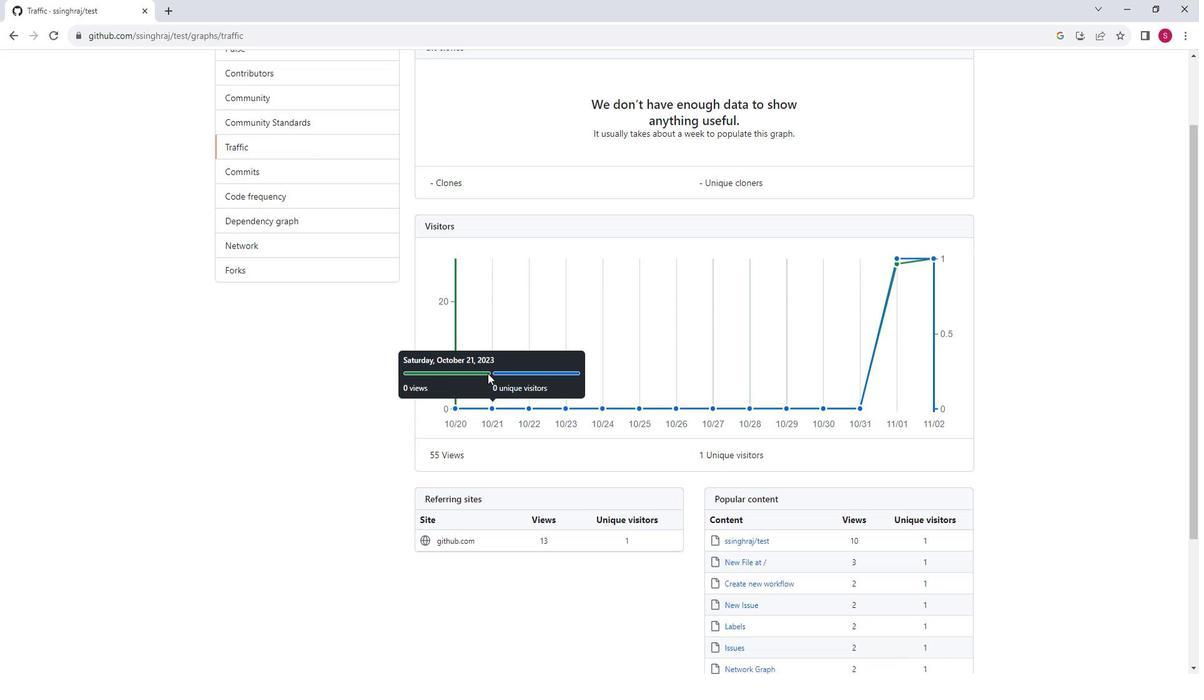 
Action: Mouse scrolled (491, 362) with delta (0, 0)
Screenshot: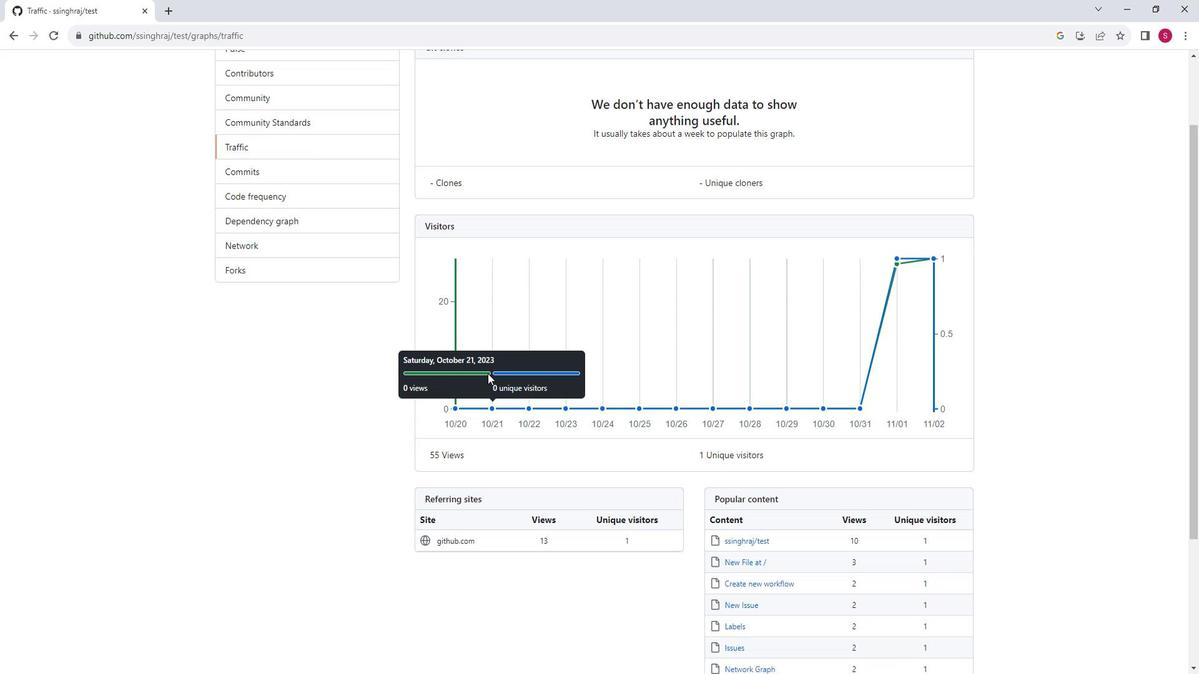 
Action: Mouse moved to (556, 146)
Screenshot: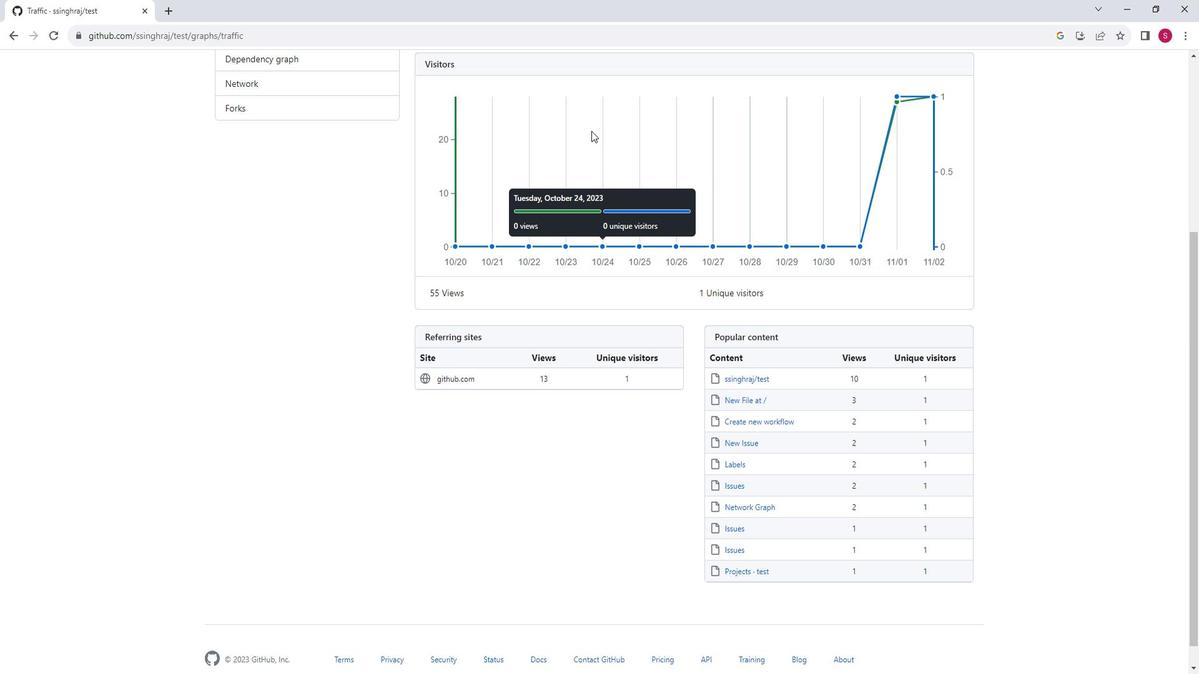 
Action: Mouse pressed left at (556, 146)
Screenshot: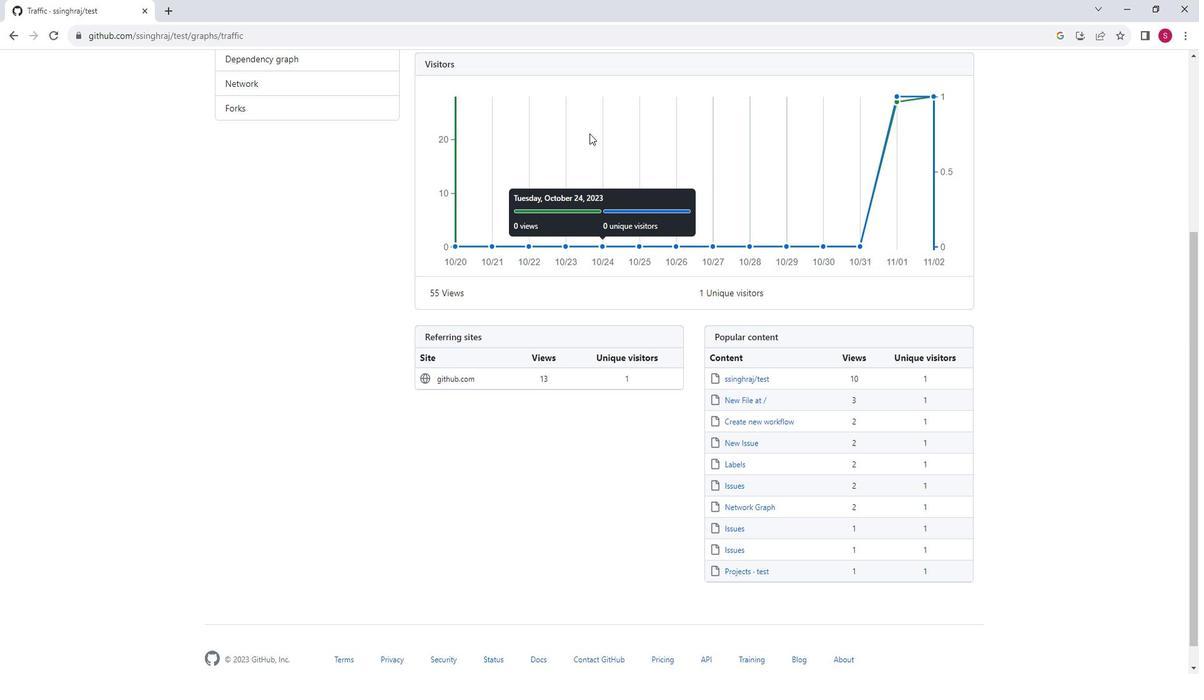 
Action: Mouse moved to (555, 219)
Screenshot: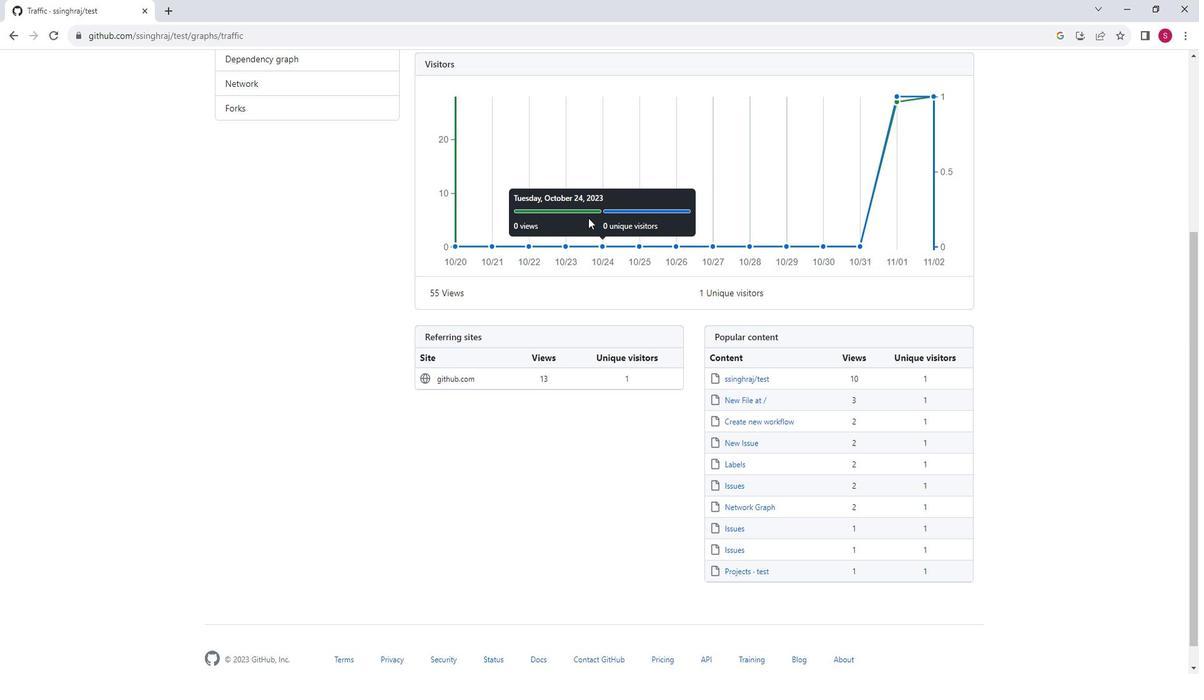 
Action: Mouse pressed left at (555, 219)
Screenshot: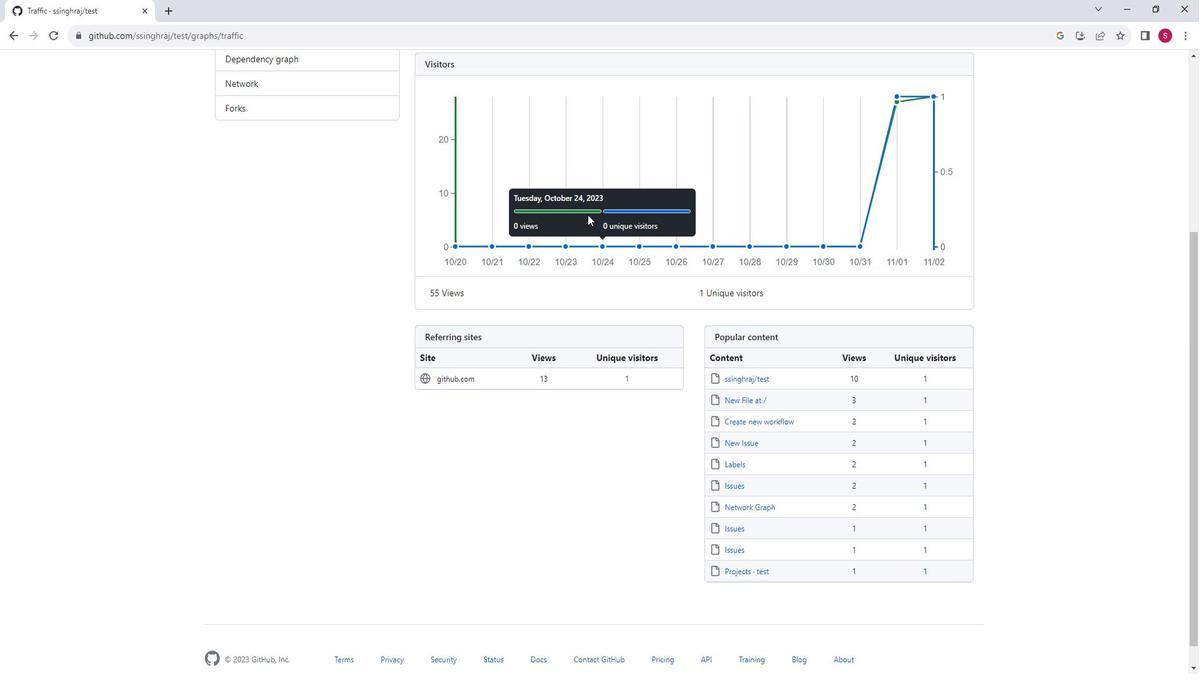 
Action: Mouse moved to (775, 349)
Screenshot: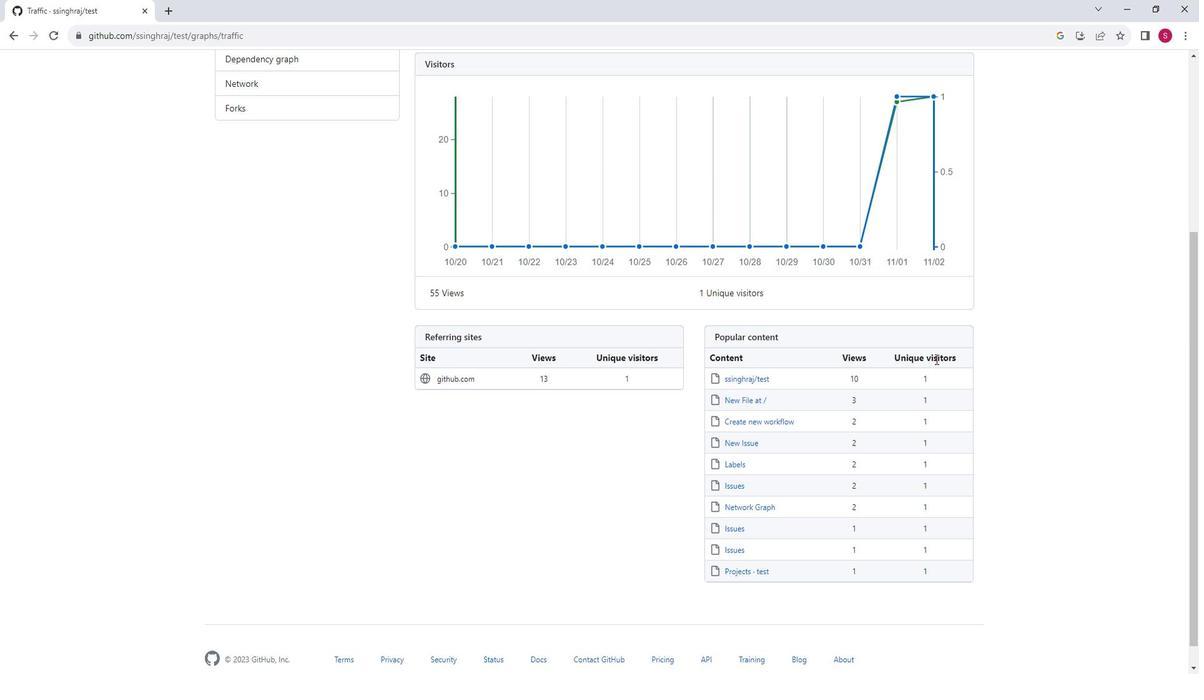 
Action: Mouse scrolled (775, 349) with delta (0, 0)
Screenshot: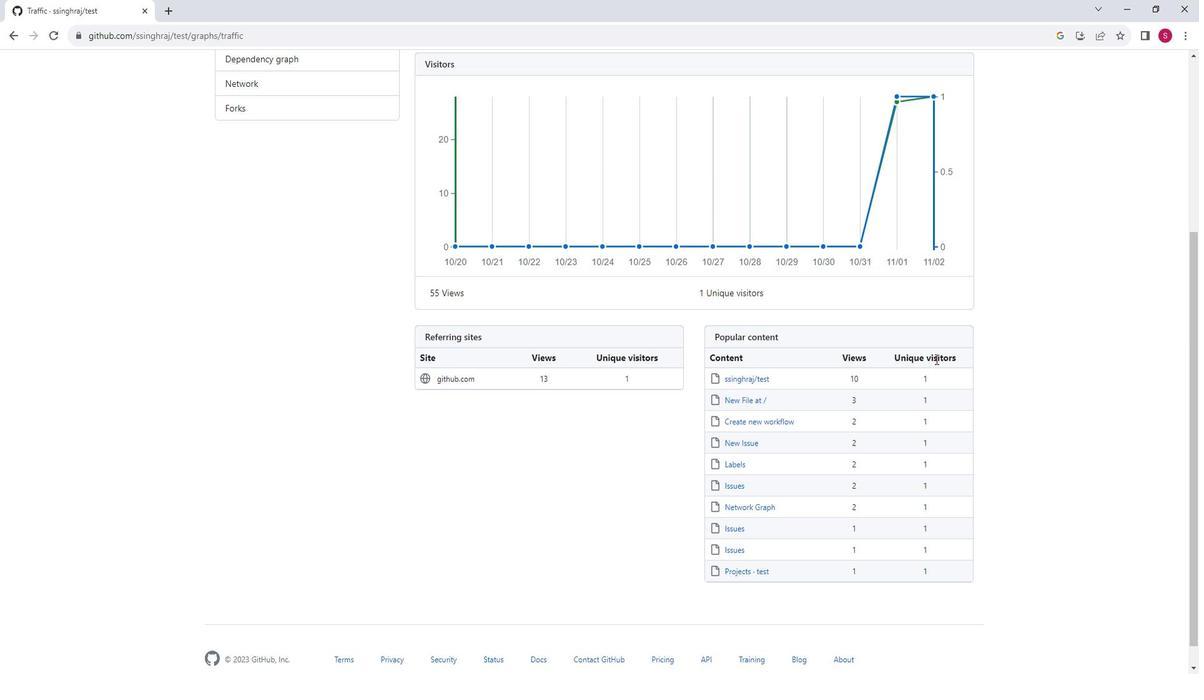 
Action: Mouse scrolled (775, 349) with delta (0, 0)
Screenshot: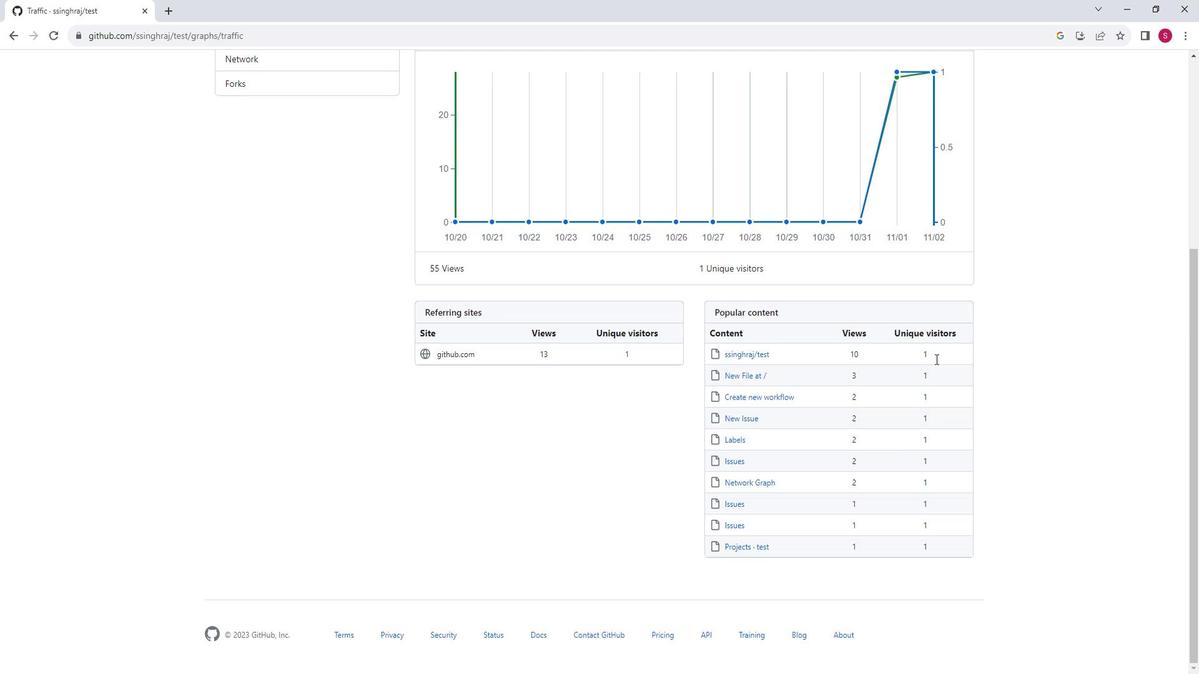 
Action: Mouse scrolled (775, 349) with delta (0, 0)
Screenshot: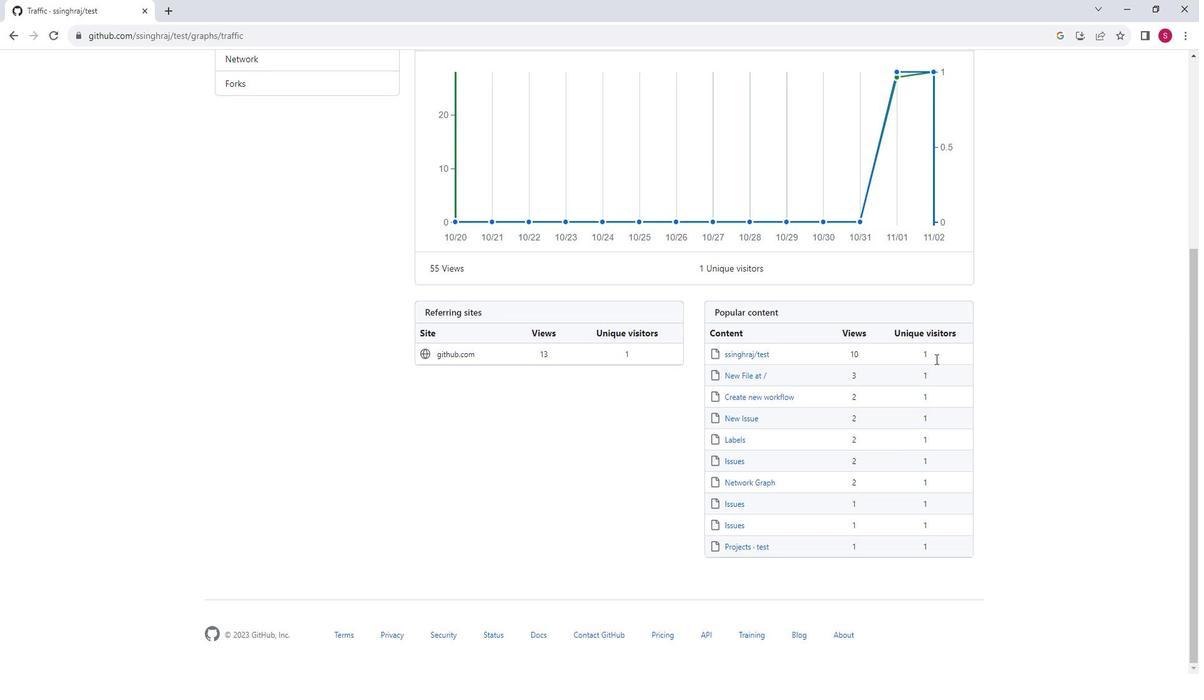
Action: Mouse moved to (59, 228)
Screenshot: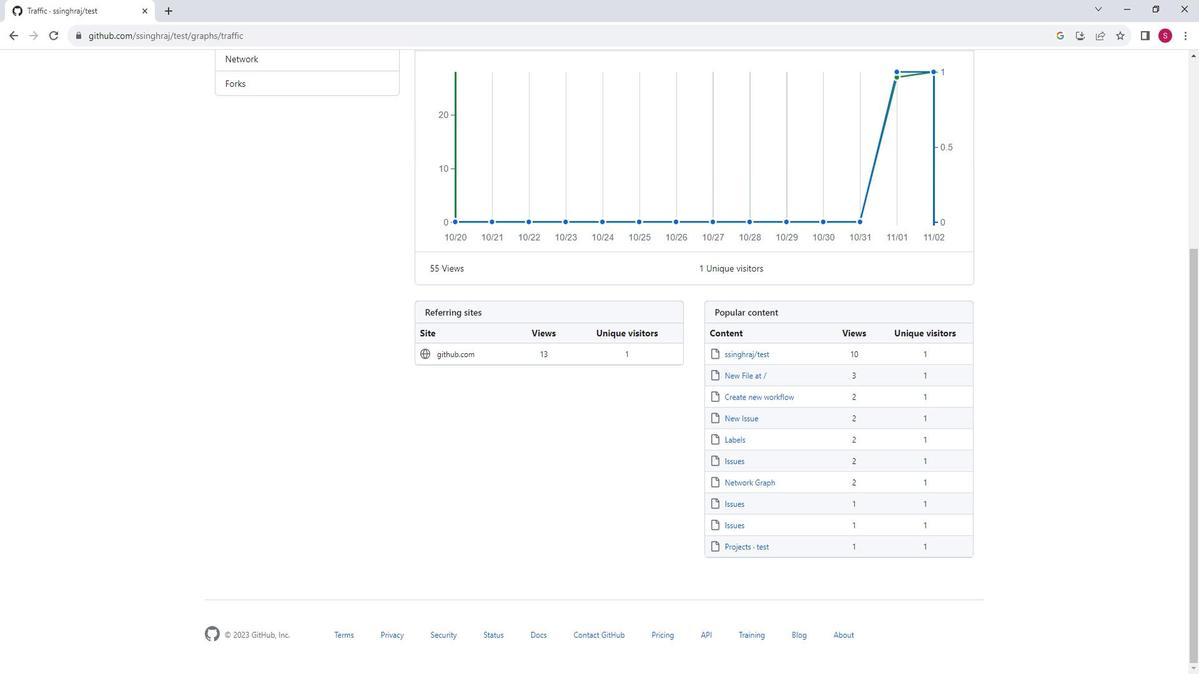 
Action: Mouse scrolled (59, 228) with delta (0, 0)
Screenshot: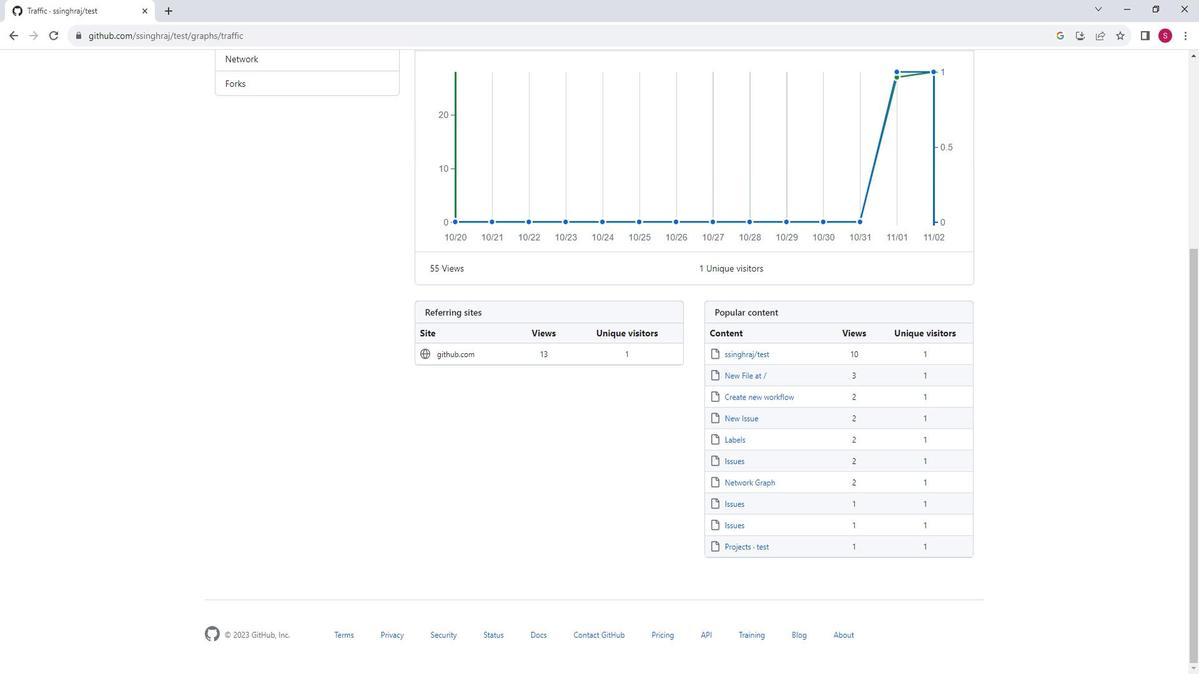 
Action: Mouse scrolled (59, 228) with delta (0, 0)
Screenshot: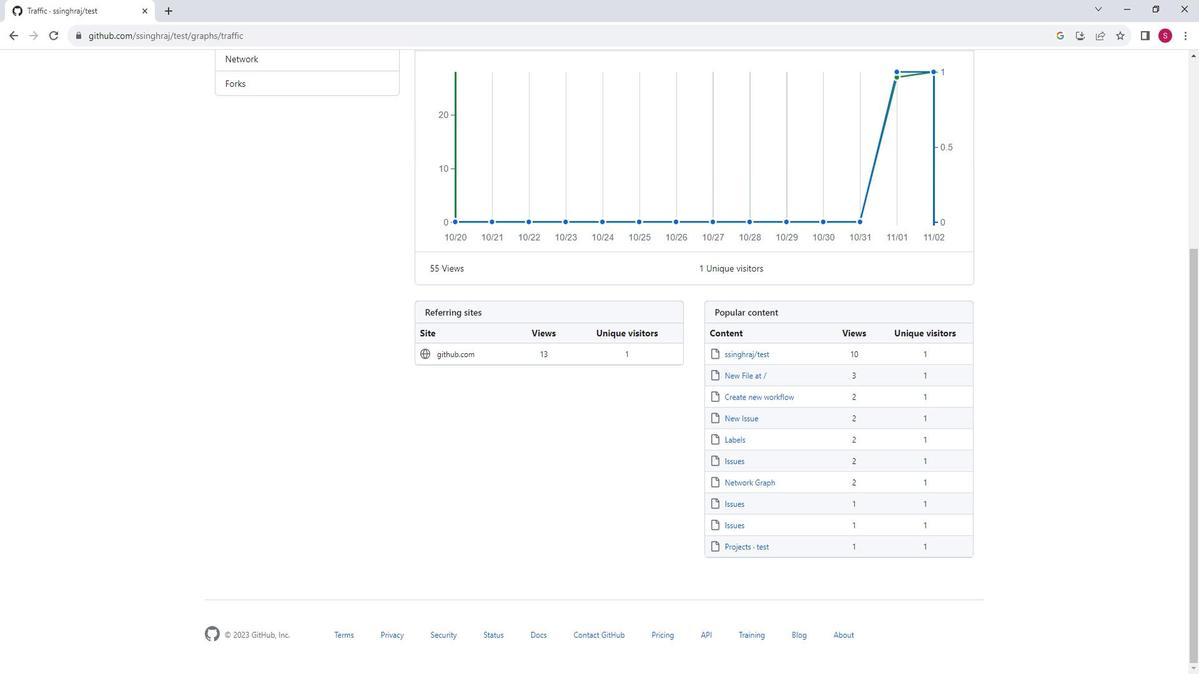 
Action: Mouse moved to (735, 407)
Screenshot: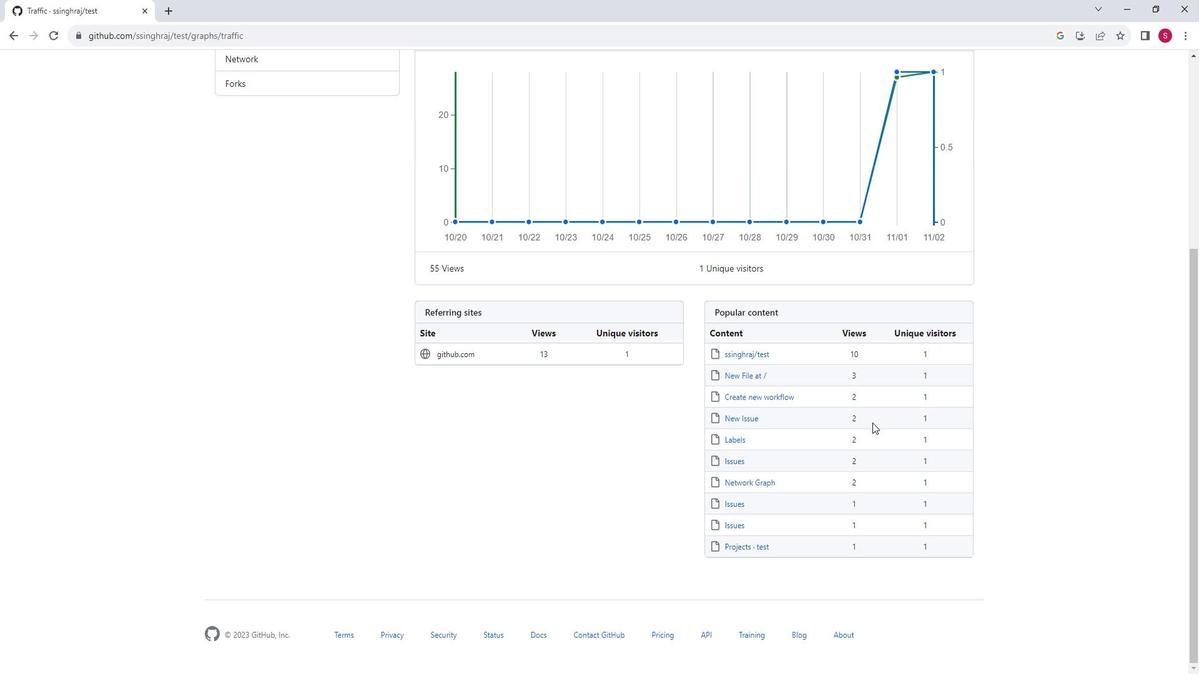 
Action: Mouse scrolled (735, 406) with delta (0, 0)
Screenshot: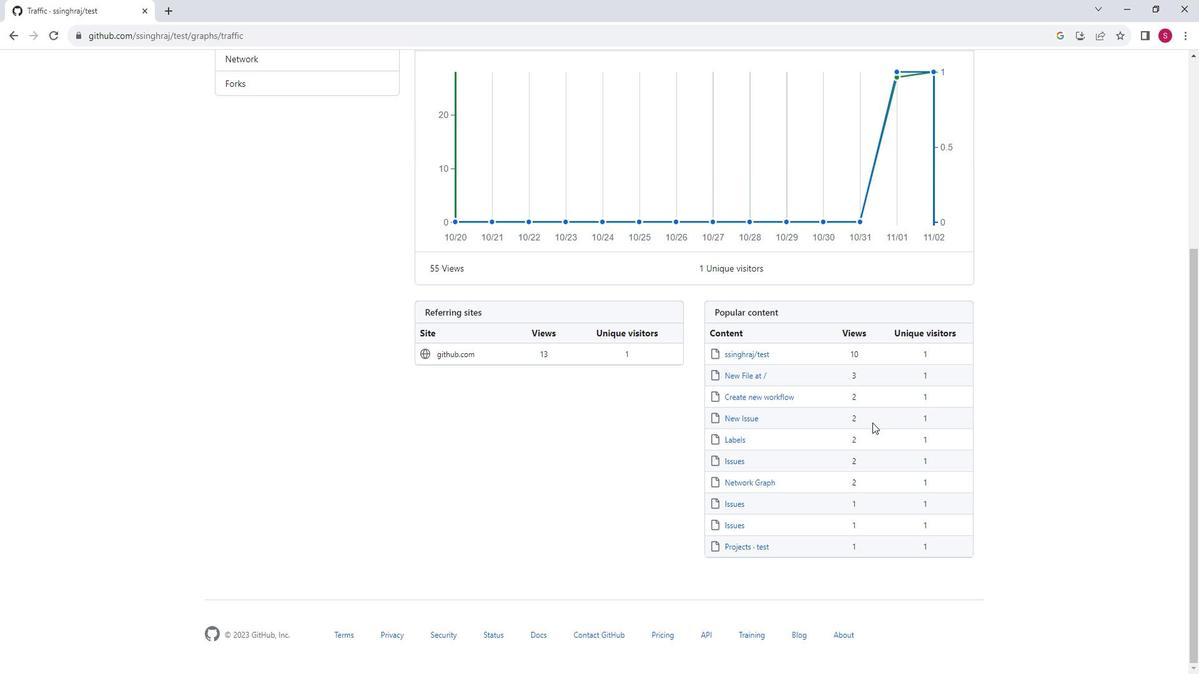 
Action: Mouse moved to (735, 405)
Screenshot: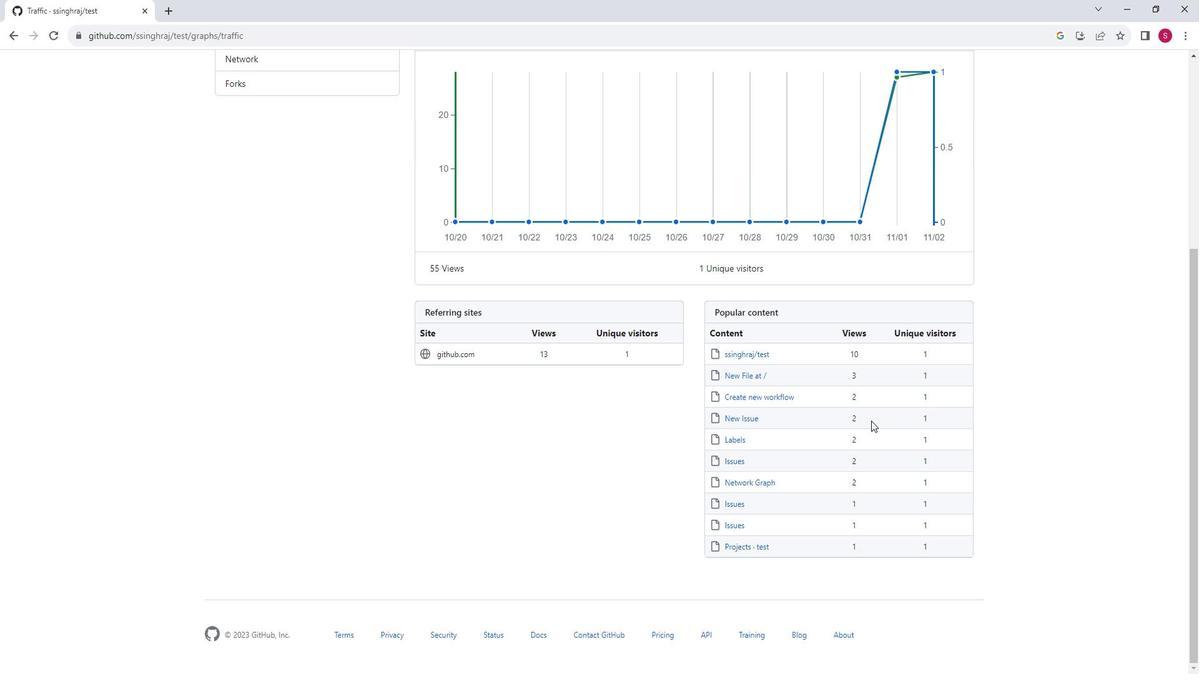
Action: Mouse scrolled (735, 404) with delta (0, 0)
Screenshot: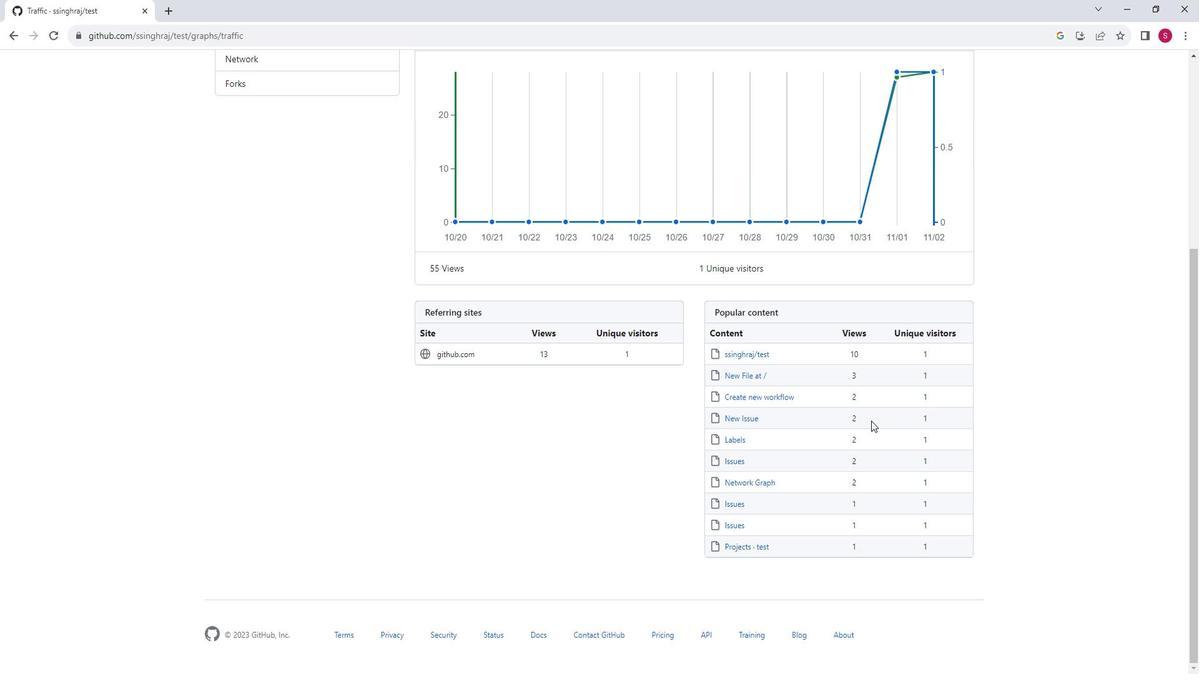 
Action: Mouse moved to (668, 377)
Screenshot: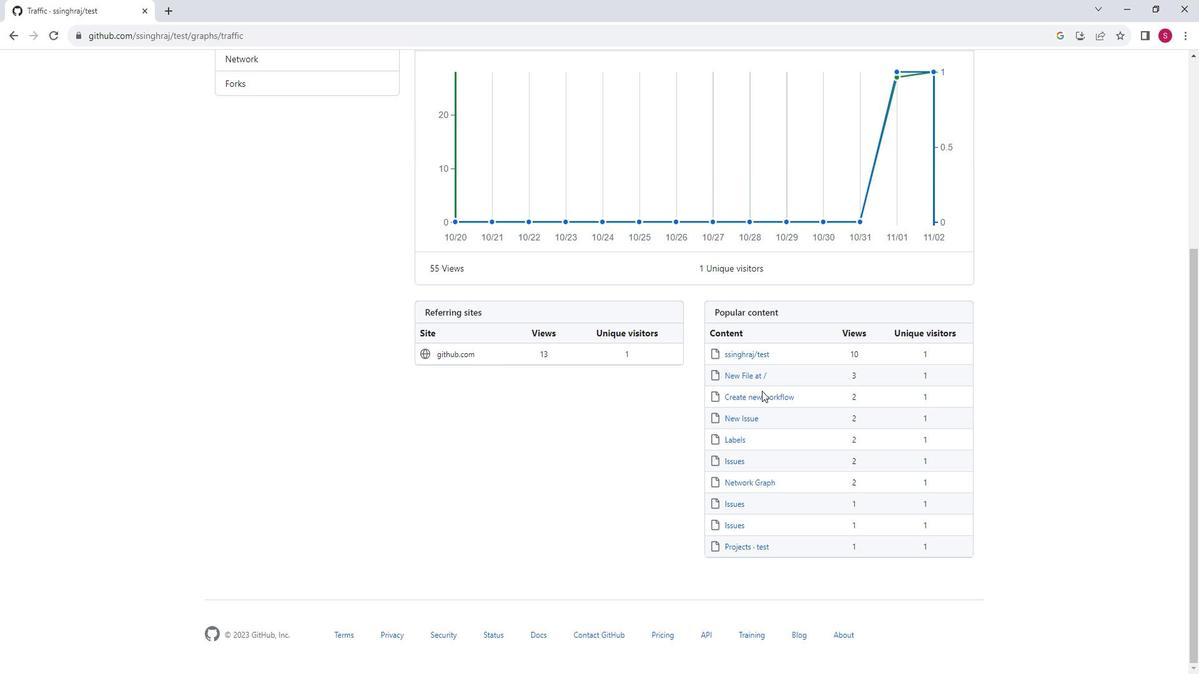 
Action: Mouse scrolled (668, 376) with delta (0, 0)
Screenshot: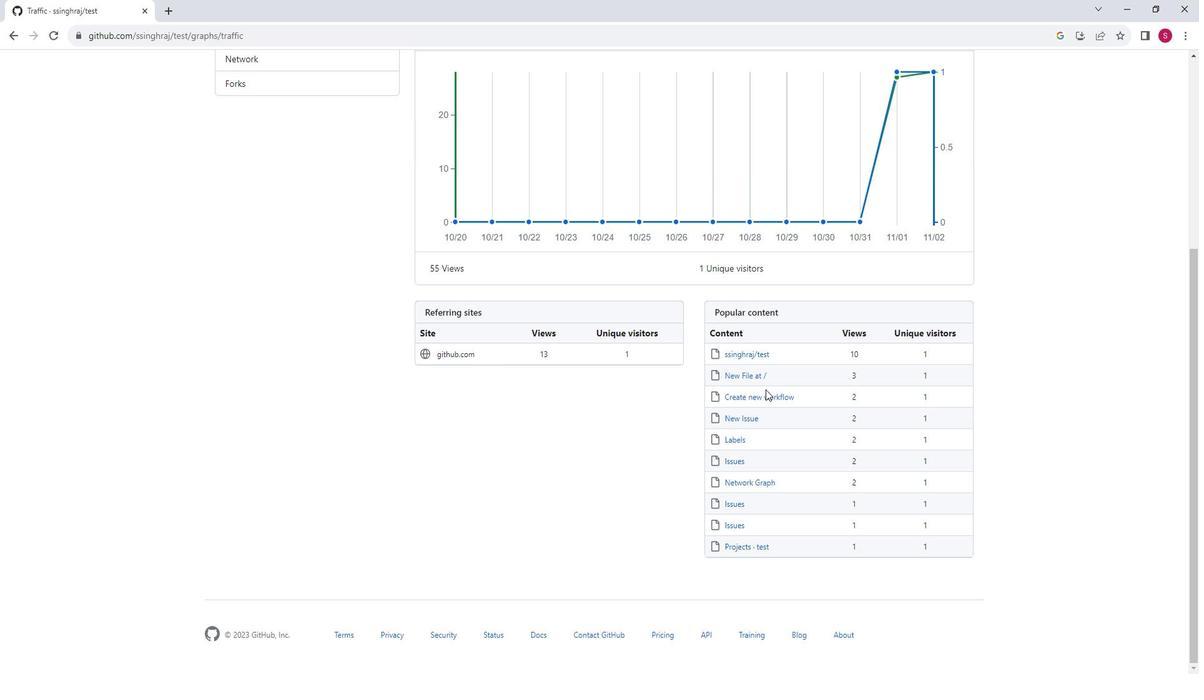 
Action: Mouse scrolled (668, 376) with delta (0, 0)
Screenshot: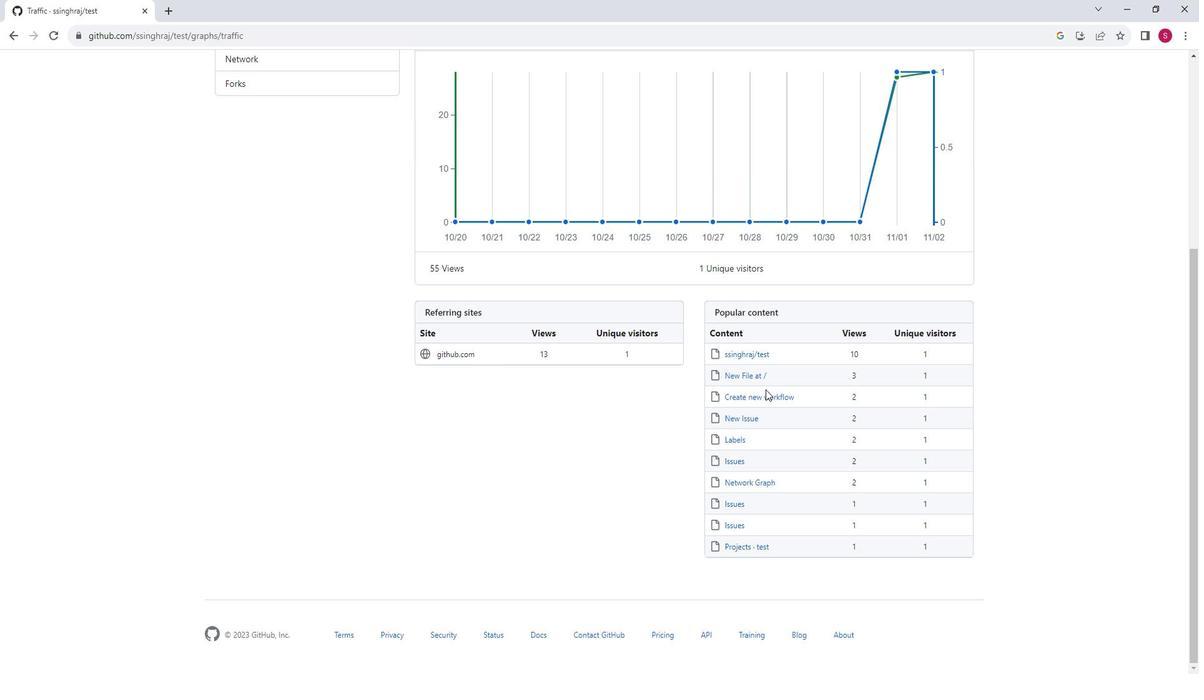 
Action: Mouse scrolled (668, 376) with delta (0, 0)
Screenshot: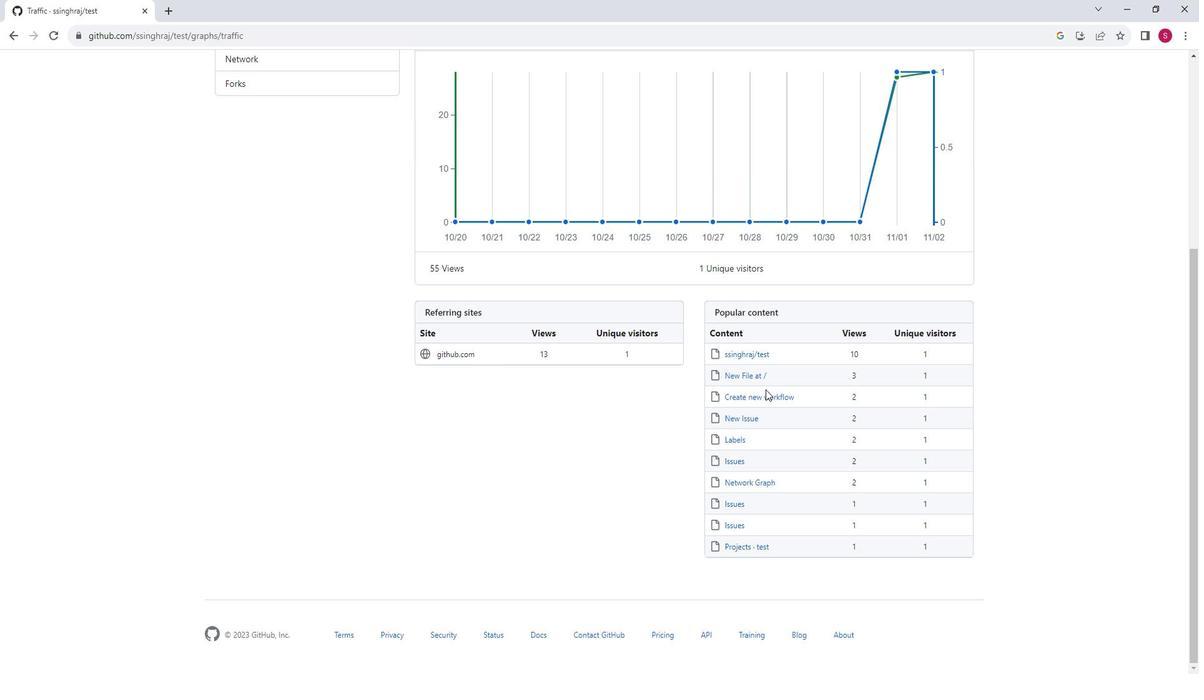 
Action: Mouse moved to (638, 329)
Screenshot: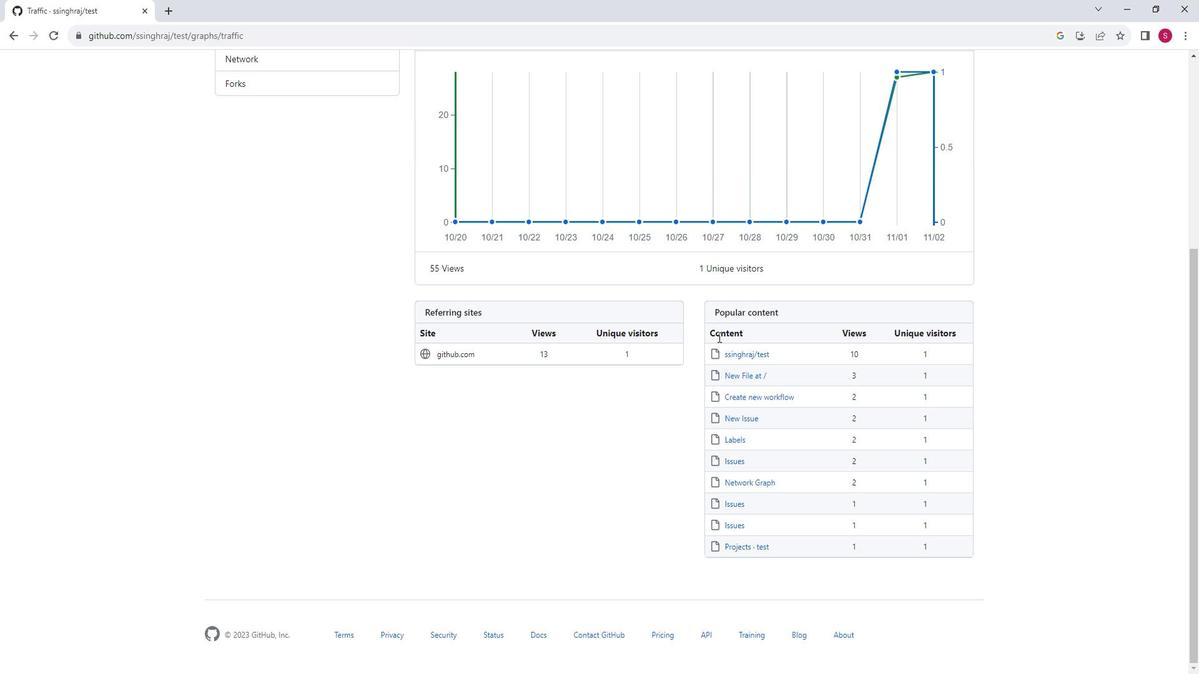 
Action: Mouse scrolled (638, 329) with delta (0, 0)
Screenshot: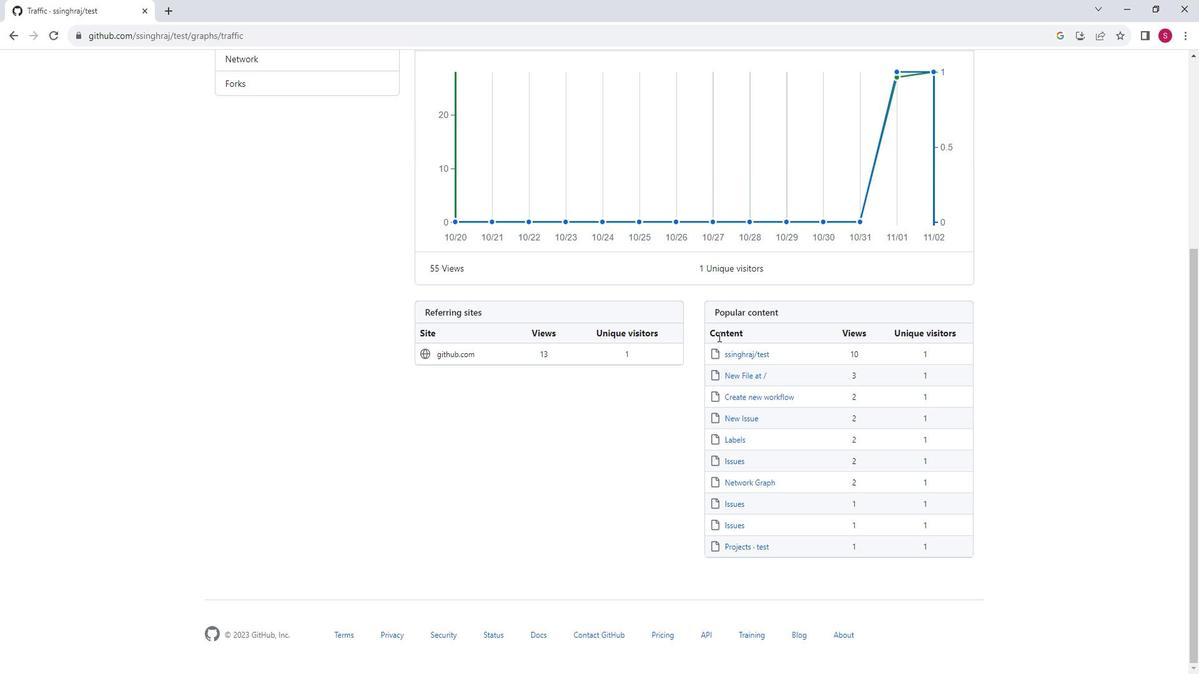 
Action: Mouse scrolled (638, 329) with delta (0, 0)
Screenshot: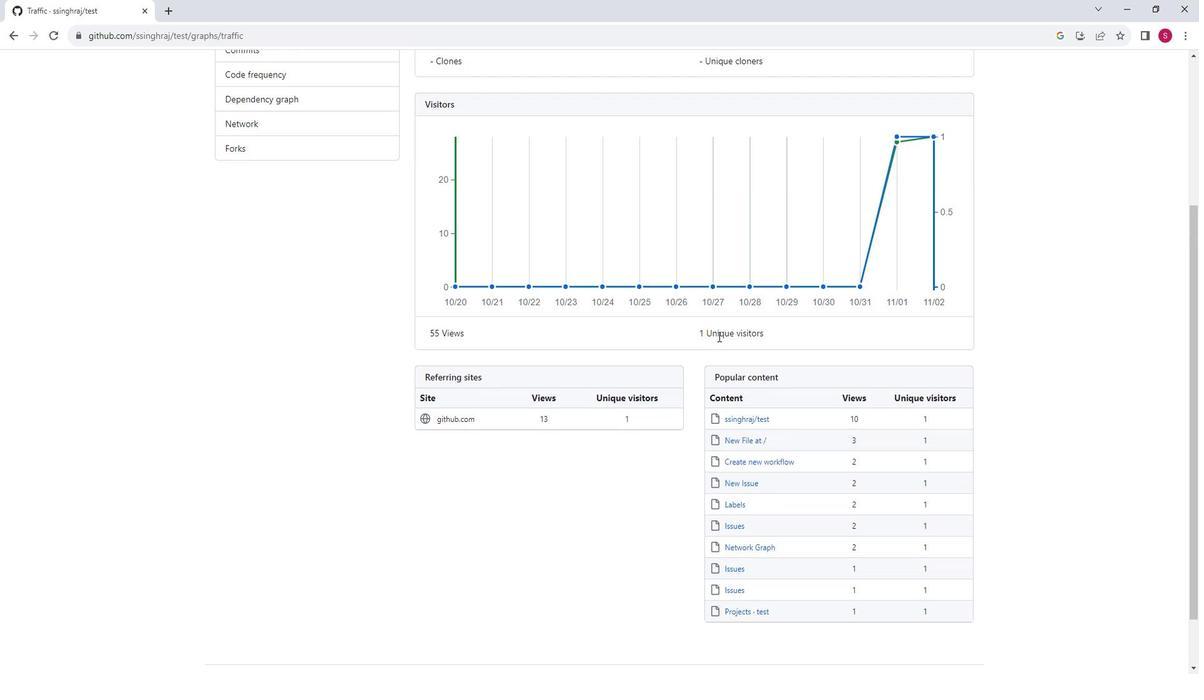 
Action: Mouse scrolled (638, 329) with delta (0, 0)
Screenshot: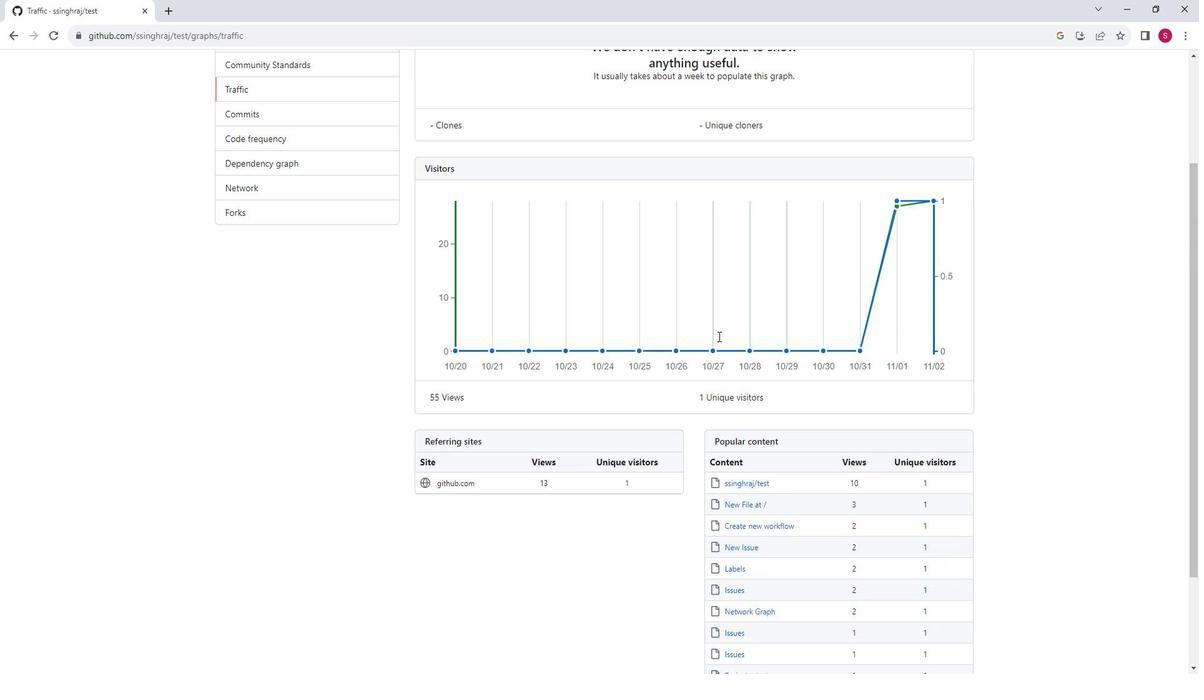 
Action: Mouse moved to (774, 336)
Screenshot: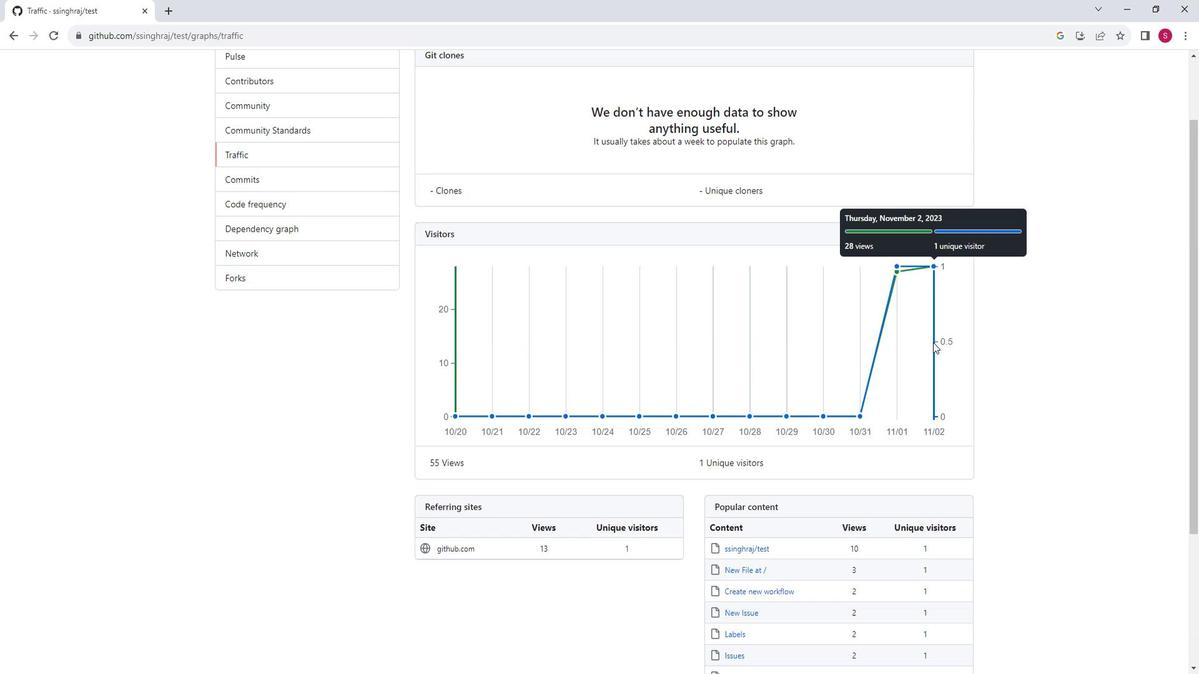 
Action: Mouse pressed left at (774, 336)
Screenshot: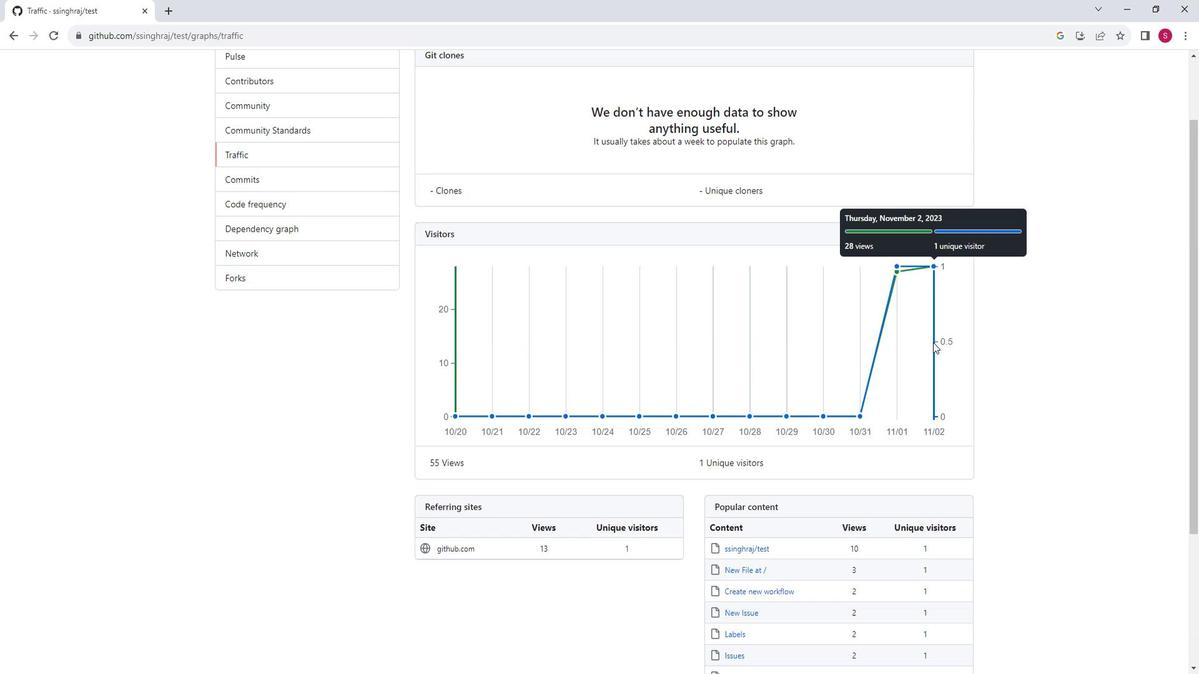 
Action: Mouse moved to (725, 398)
Screenshot: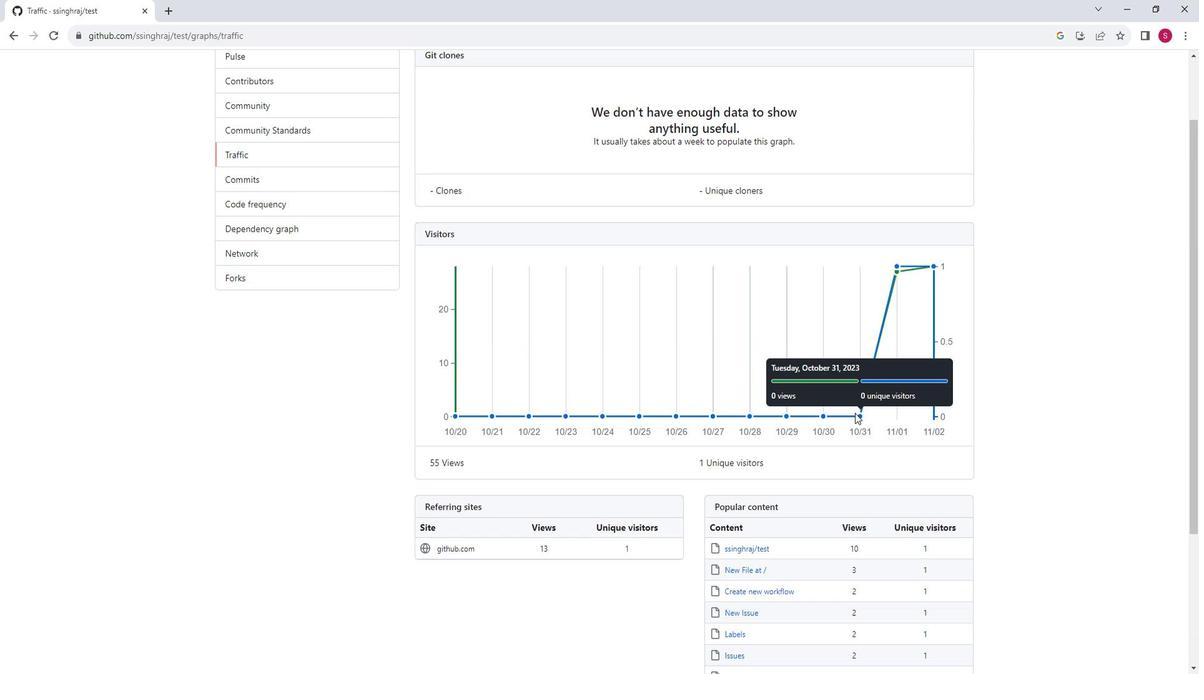 
Action: Mouse pressed left at (725, 398)
Screenshot: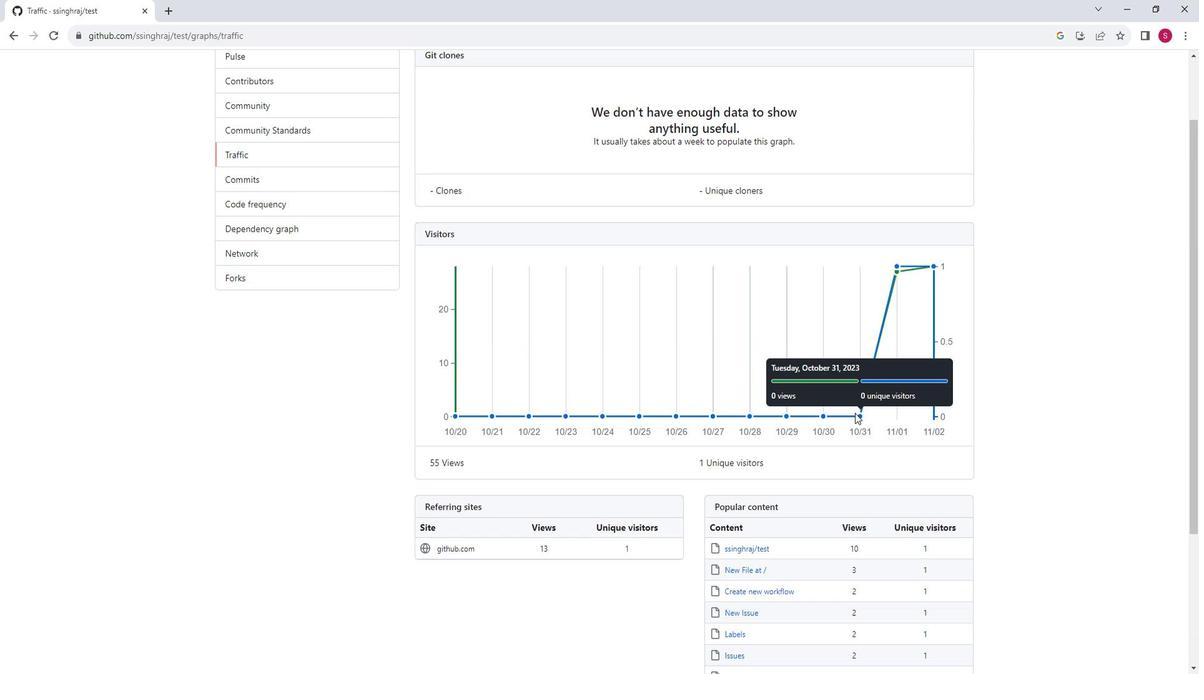 
Action: Mouse moved to (639, 441)
Screenshot: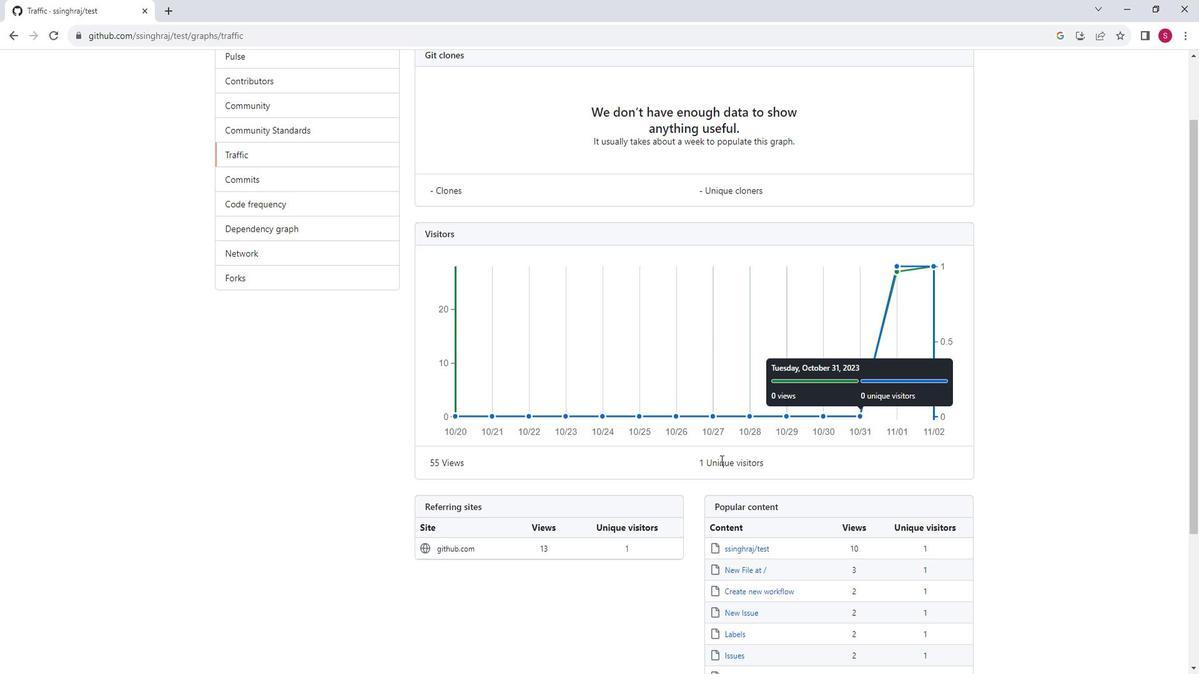 
Action: Mouse pressed left at (639, 441)
Screenshot: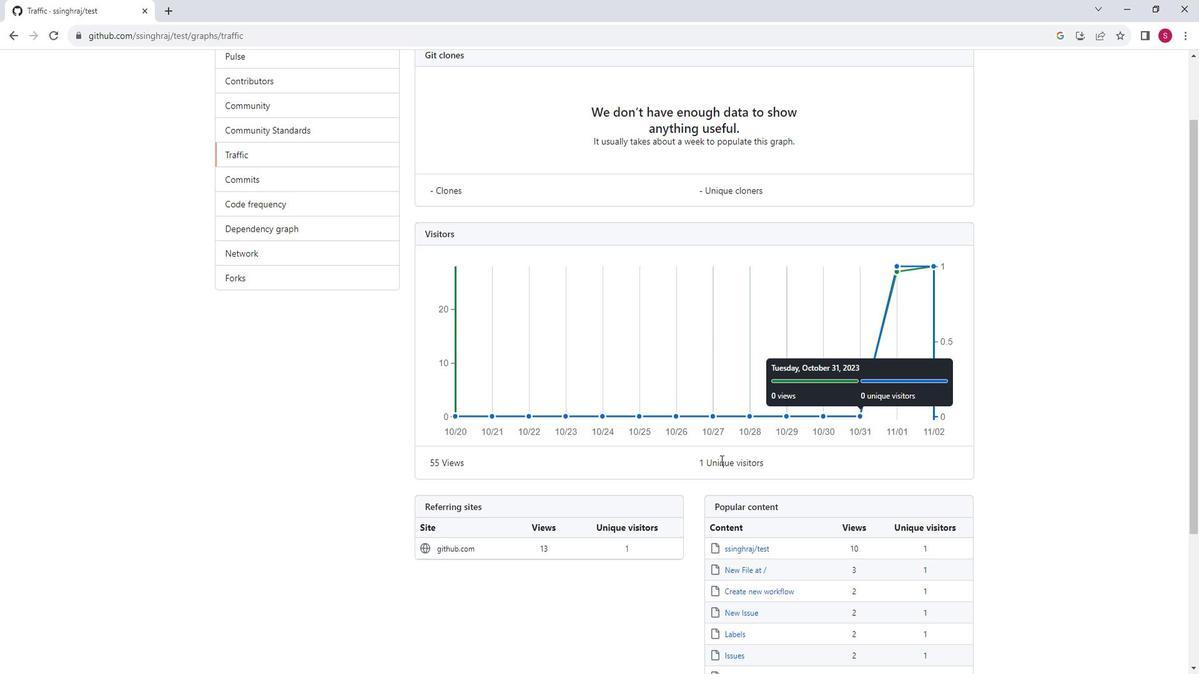 
Action: Mouse moved to (631, 336)
Screenshot: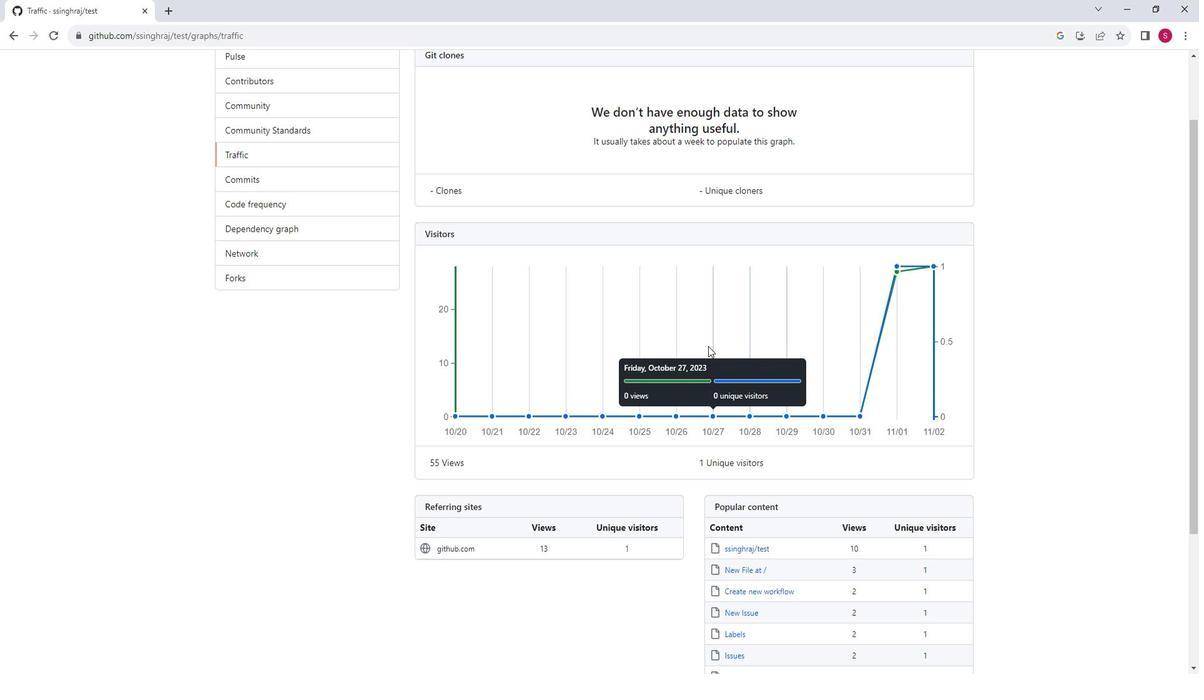 
Action: Mouse scrolled (631, 336) with delta (0, 0)
Screenshot: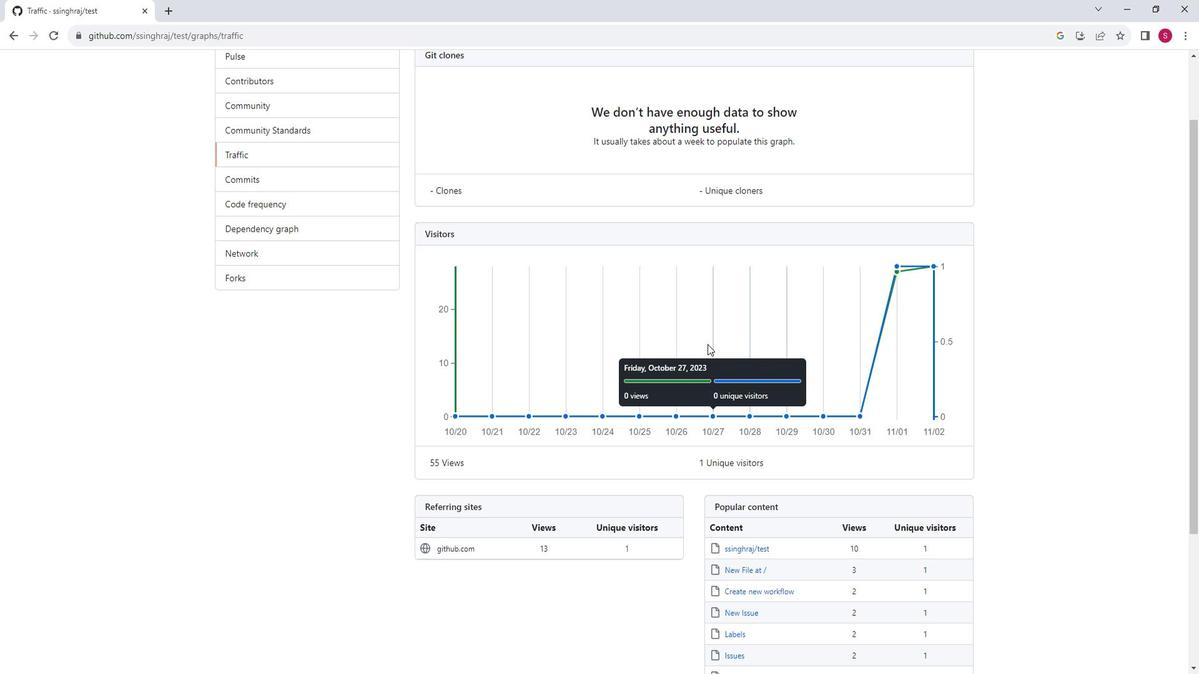 
Action: Mouse scrolled (631, 336) with delta (0, 0)
Screenshot: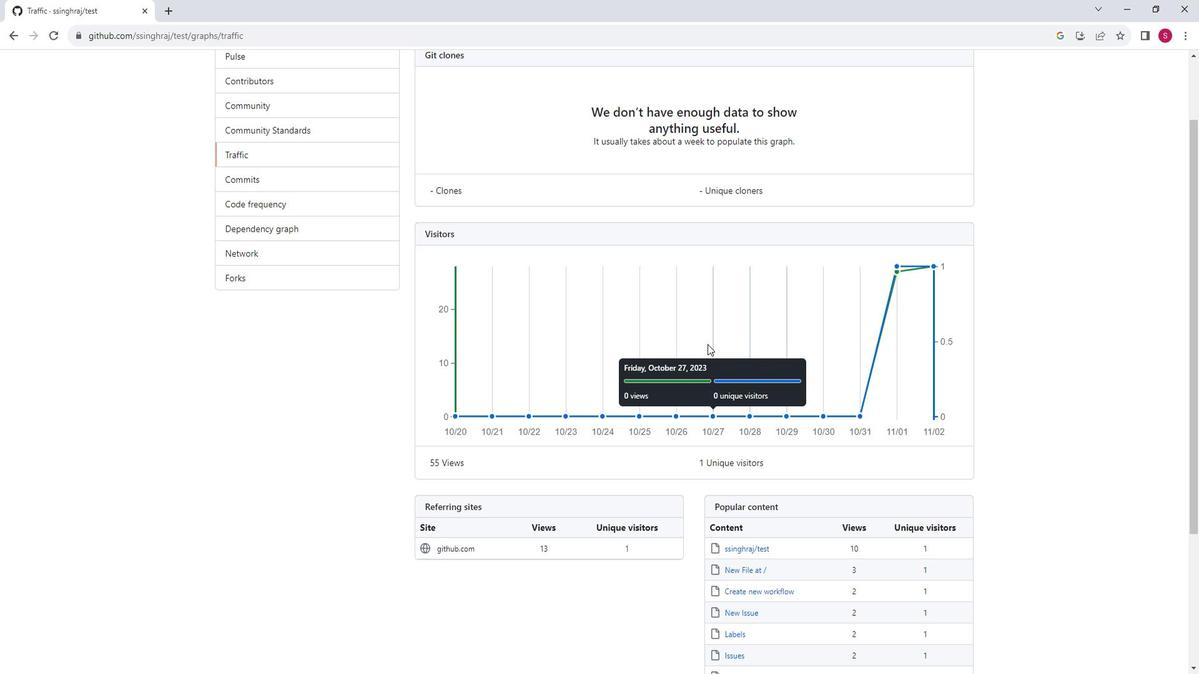 
Action: Mouse scrolled (631, 336) with delta (0, 0)
Screenshot: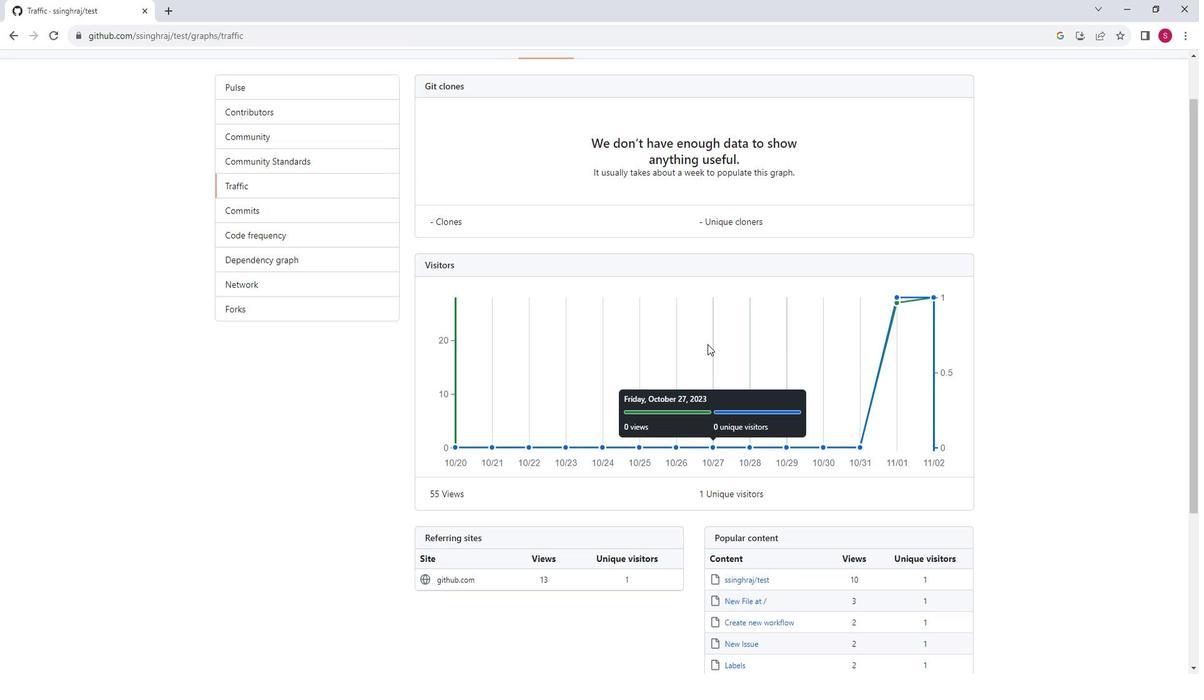 
Action: Mouse moved to (489, 206)
Screenshot: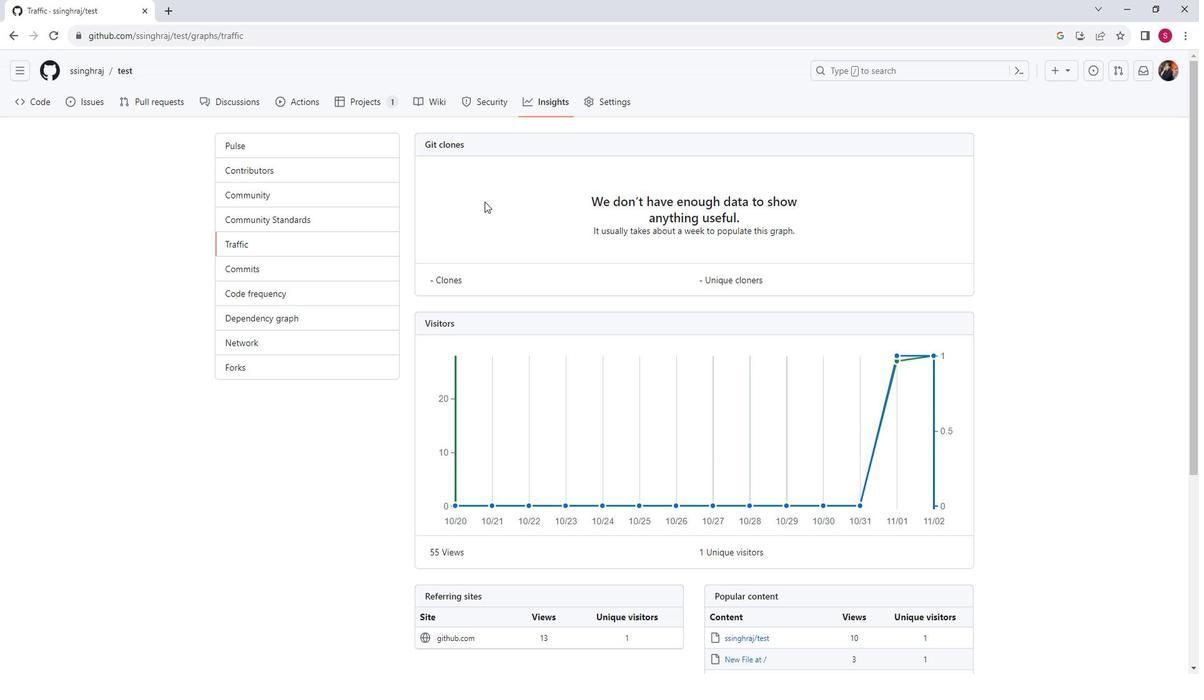 
